 Task: Find a flat in Cloverly, United States for 2 adults from June 9 to June 17, with a price range of ₹7000 to ₹12000, 1 bedroom, 2 beds, 1 bathroom, Wifi, and self check-in.
Action: Mouse moved to (433, 109)
Screenshot: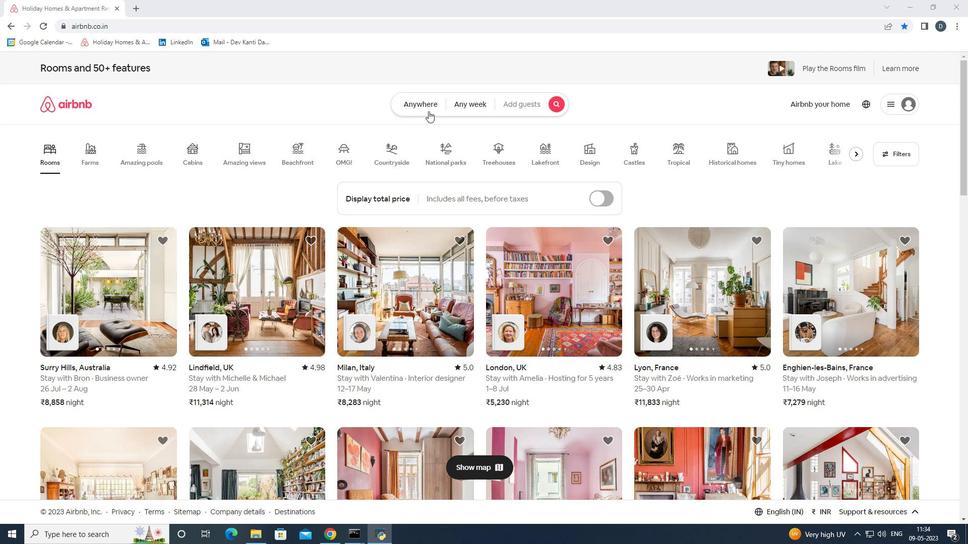 
Action: Mouse pressed left at (433, 109)
Screenshot: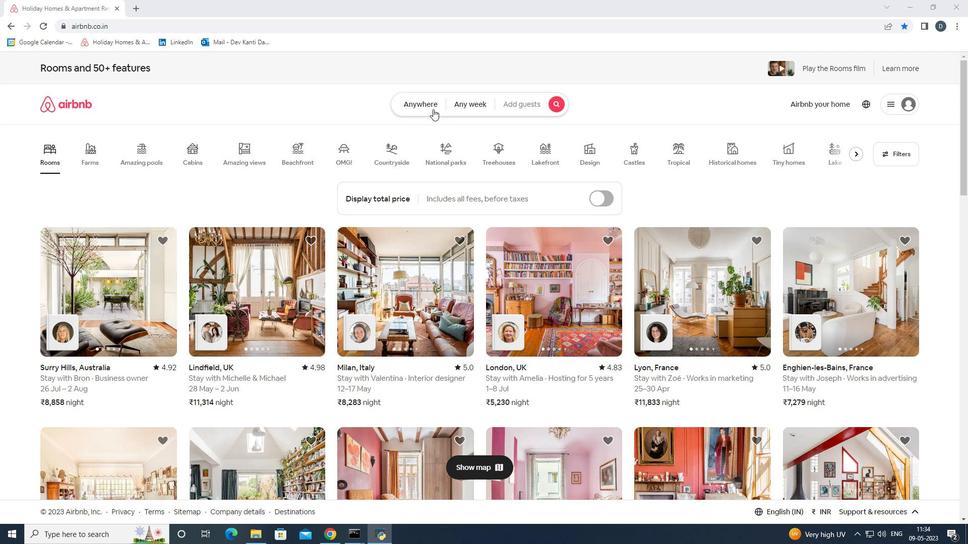 
Action: Mouse moved to (353, 147)
Screenshot: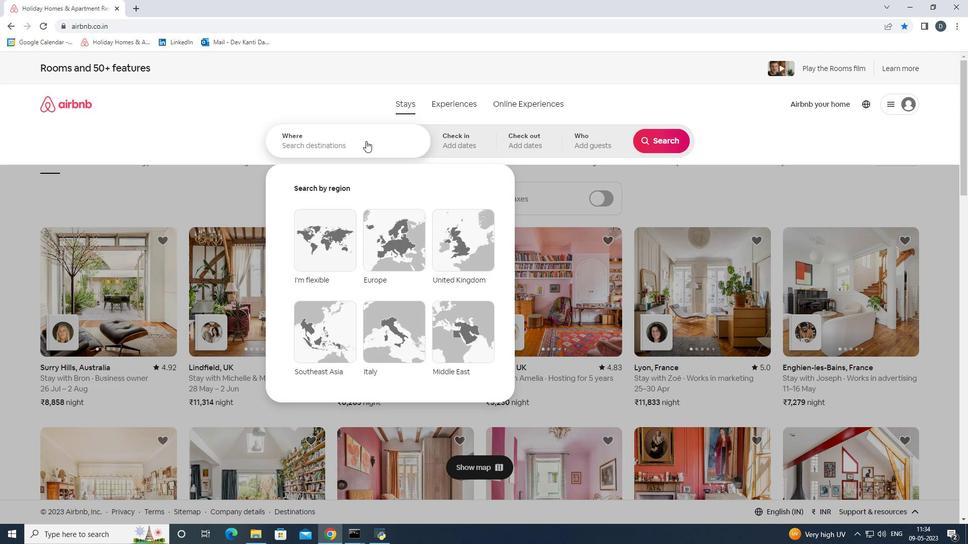 
Action: Mouse pressed left at (353, 147)
Screenshot: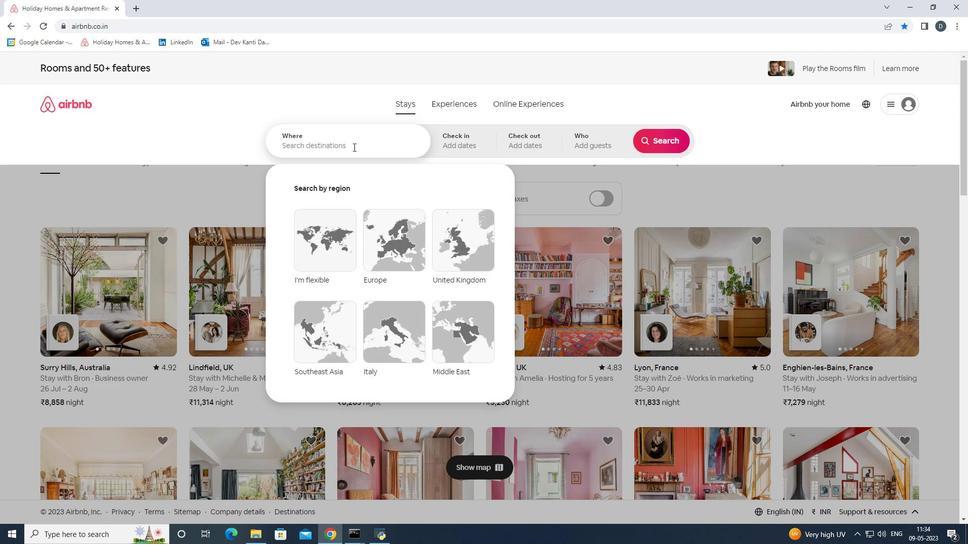 
Action: Key pressed <Key.shift>Cloverly,<Key.space><Key.shift><Key.shift><Key.shift>United<Key.space><Key.shift>States<Key.enter>
Screenshot: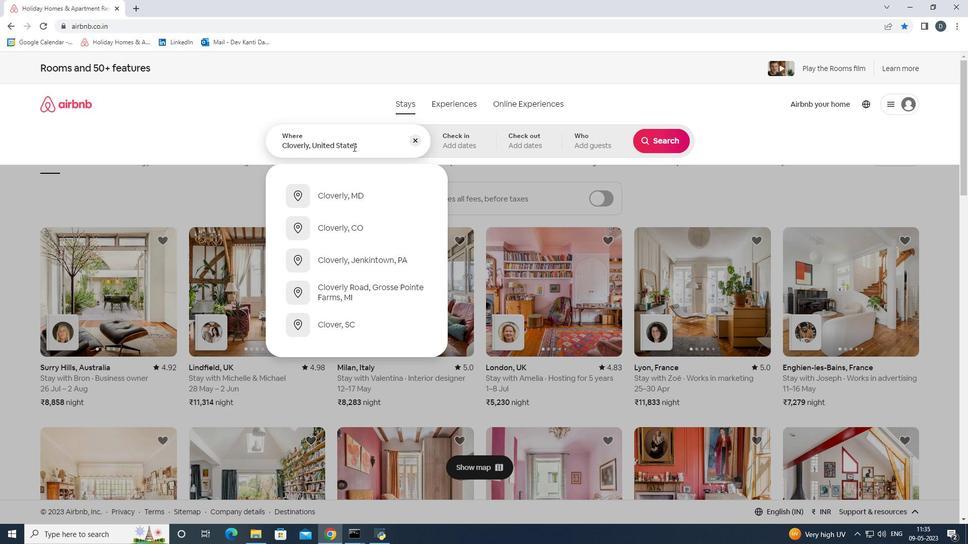 
Action: Mouse moved to (633, 292)
Screenshot: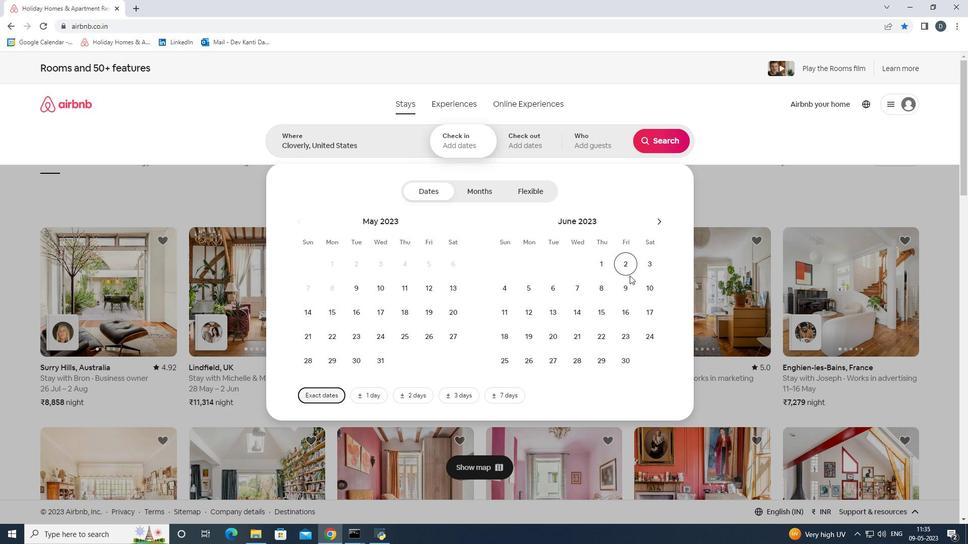 
Action: Mouse pressed left at (633, 292)
Screenshot: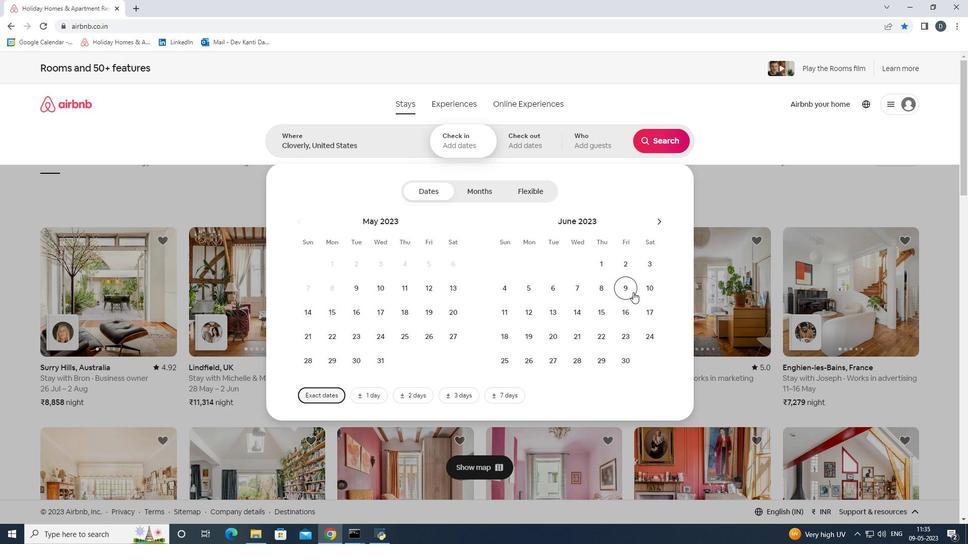 
Action: Mouse moved to (645, 313)
Screenshot: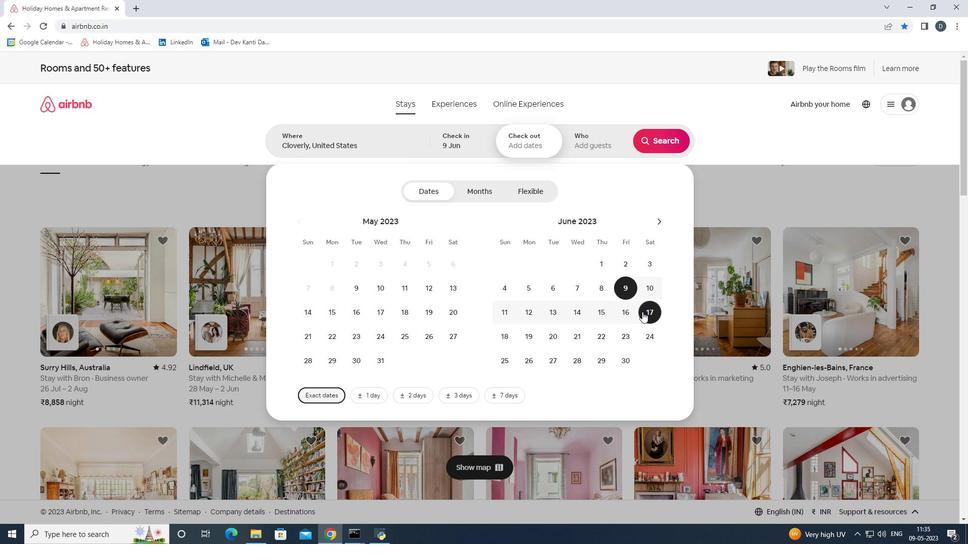 
Action: Mouse pressed left at (645, 313)
Screenshot: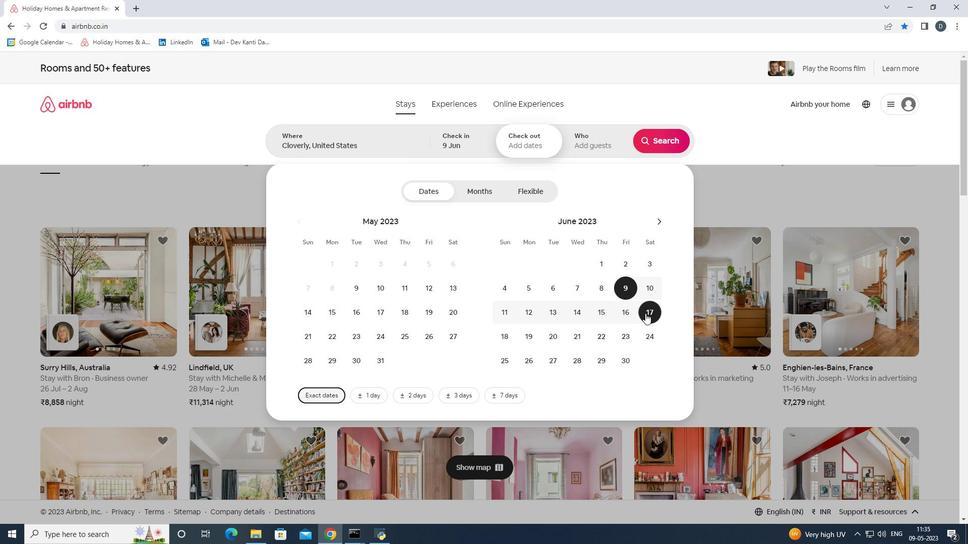 
Action: Mouse moved to (590, 148)
Screenshot: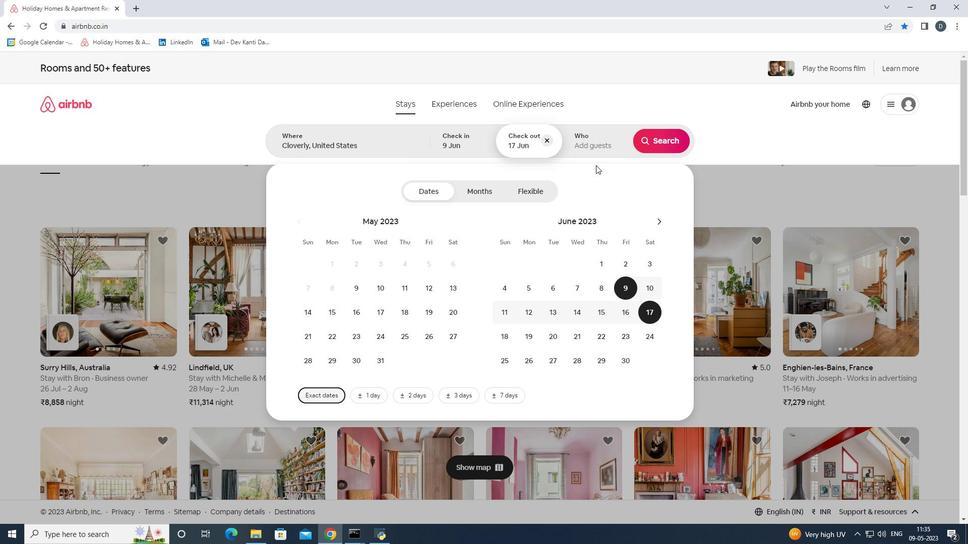 
Action: Mouse pressed left at (590, 148)
Screenshot: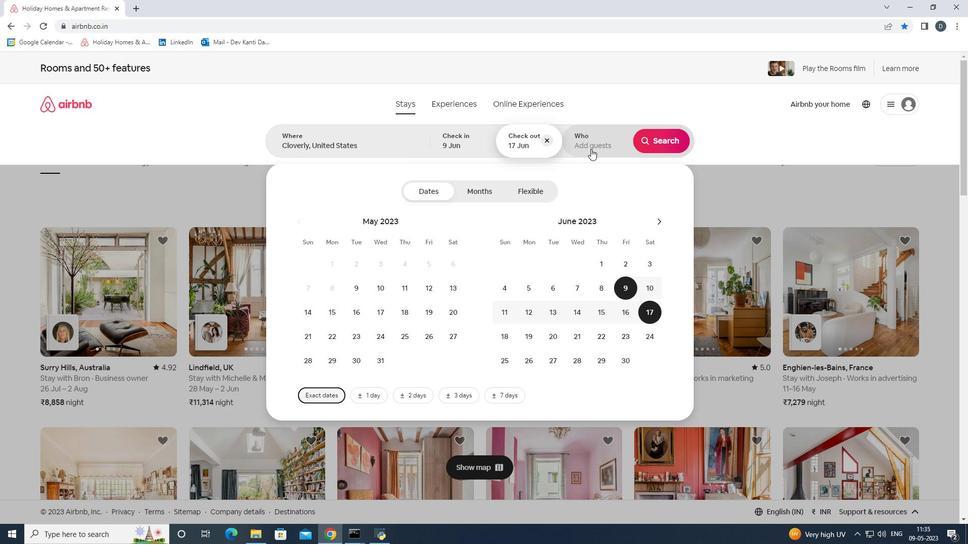 
Action: Mouse moved to (658, 195)
Screenshot: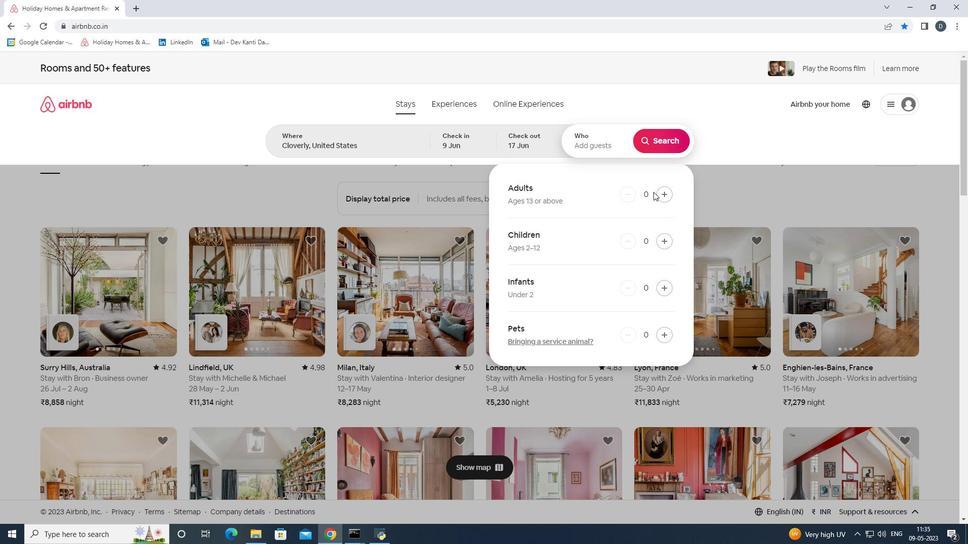 
Action: Mouse pressed left at (658, 195)
Screenshot: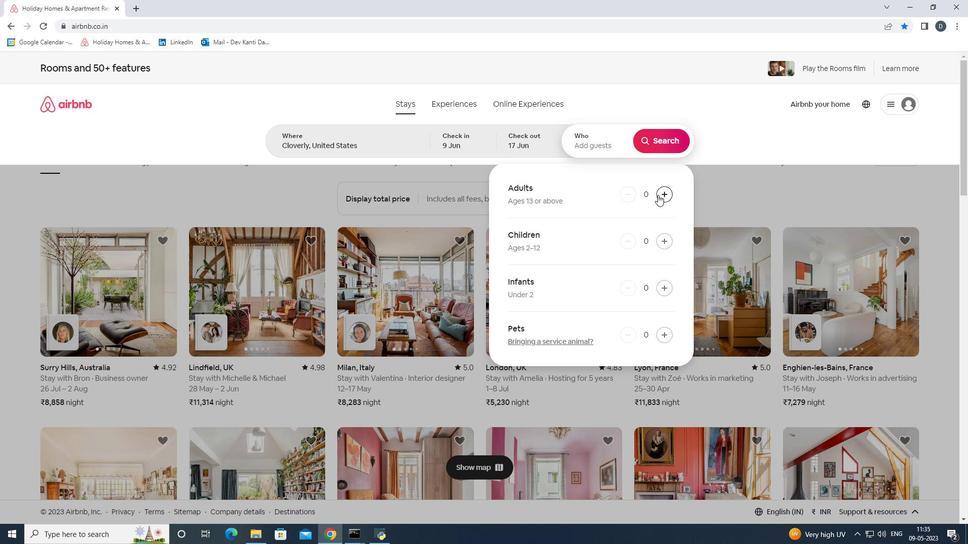 
Action: Mouse pressed left at (658, 195)
Screenshot: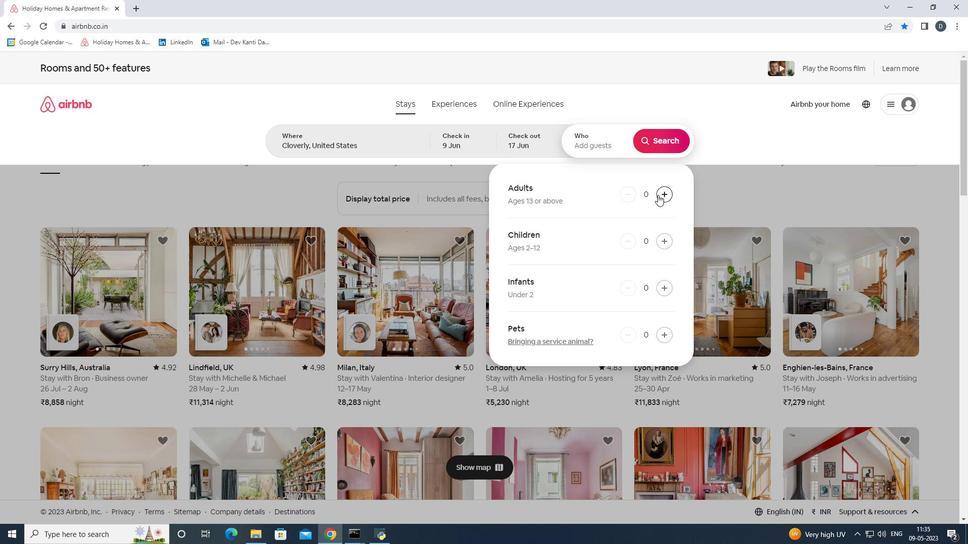 
Action: Mouse moved to (660, 147)
Screenshot: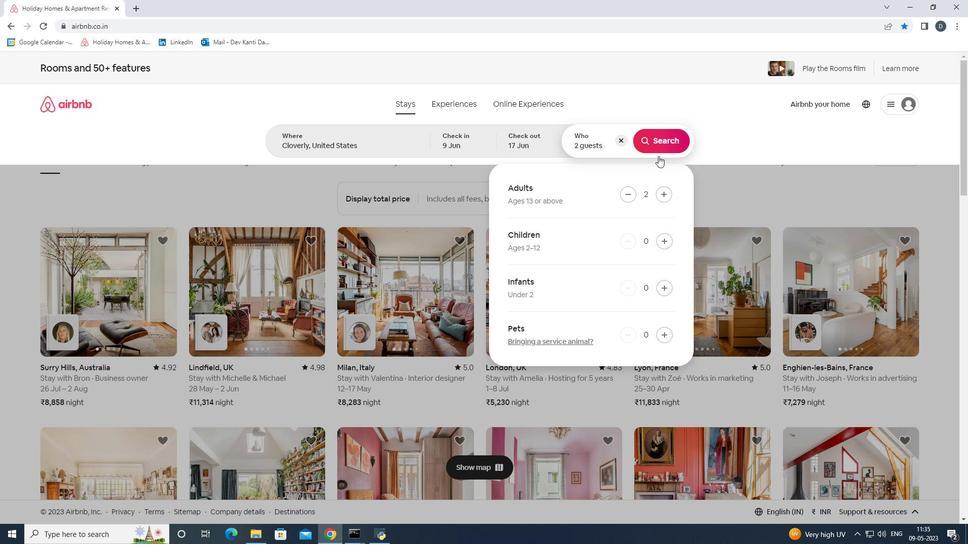 
Action: Mouse pressed left at (660, 147)
Screenshot: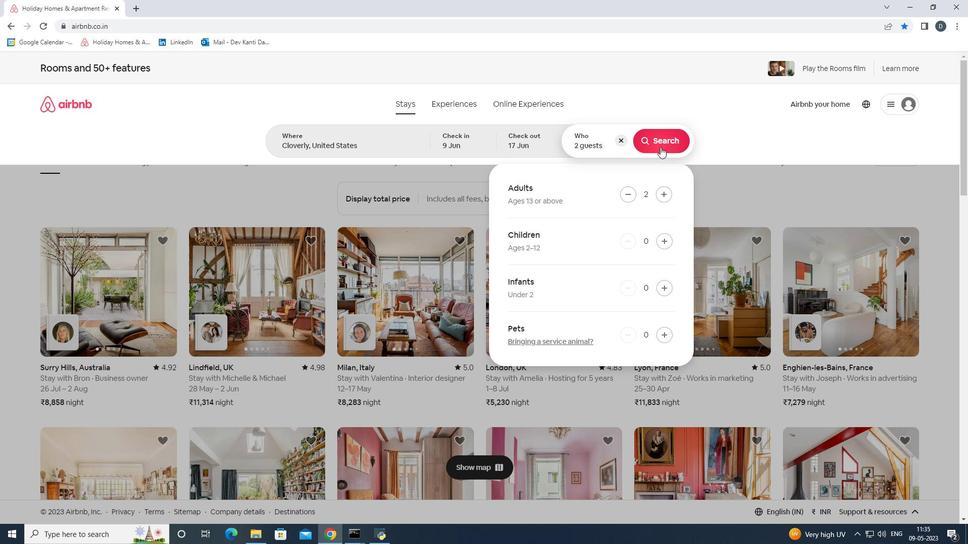 
Action: Mouse moved to (924, 113)
Screenshot: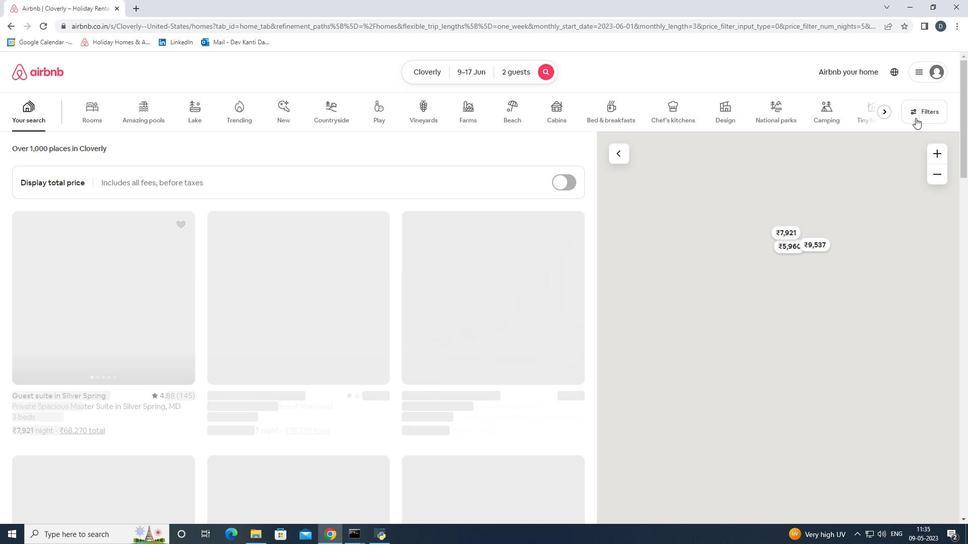 
Action: Mouse pressed left at (924, 113)
Screenshot: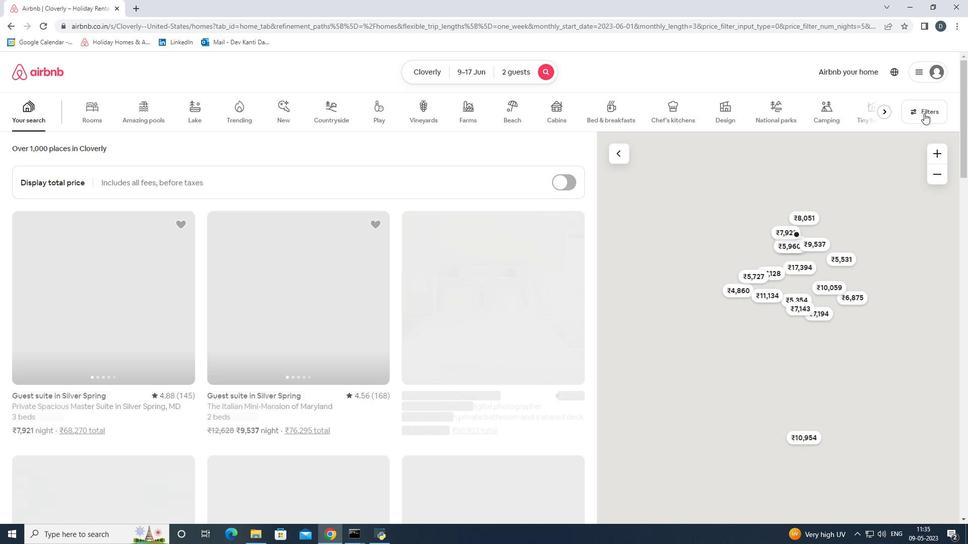 
Action: Mouse moved to (435, 356)
Screenshot: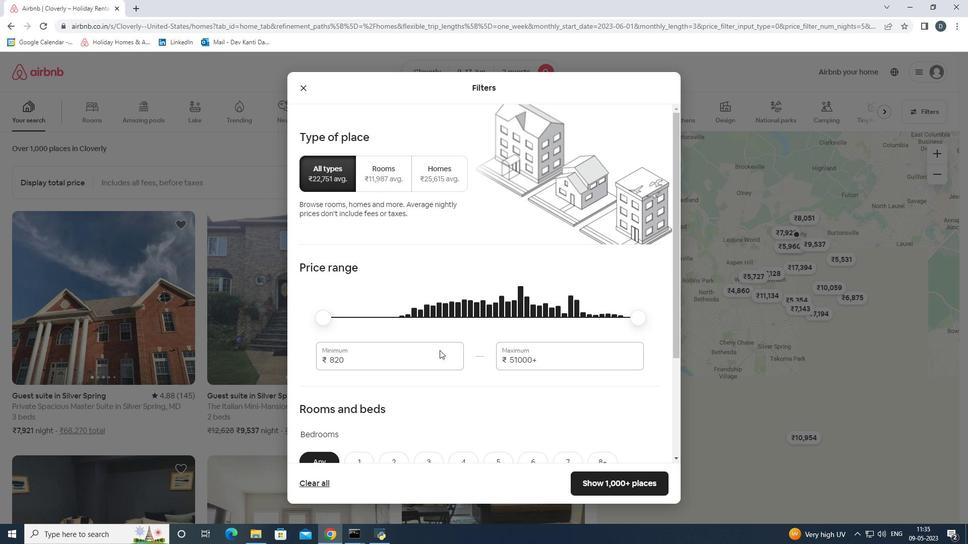 
Action: Mouse pressed left at (435, 356)
Screenshot: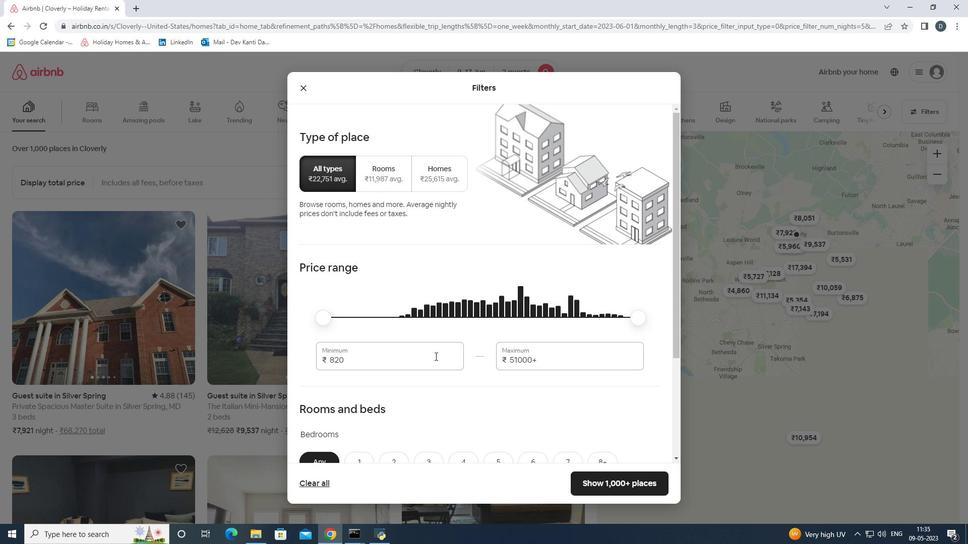 
Action: Mouse pressed left at (435, 356)
Screenshot: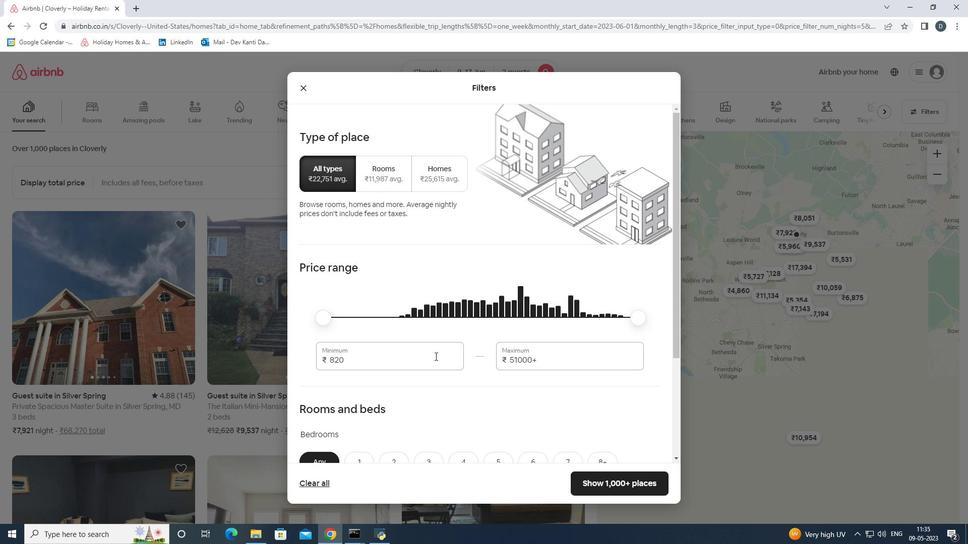 
Action: Key pressed 7000<Key.tab>12000
Screenshot: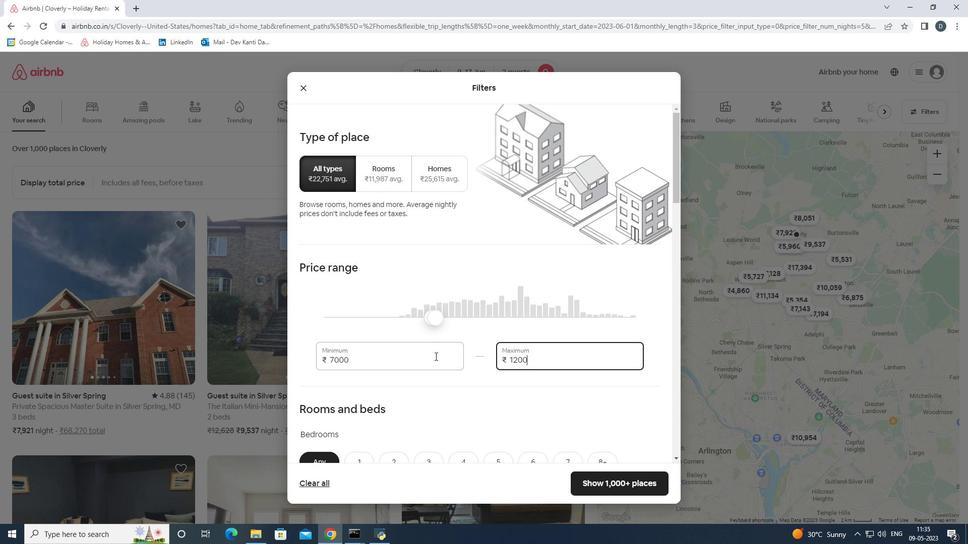 
Action: Mouse scrolled (435, 356) with delta (0, 0)
Screenshot: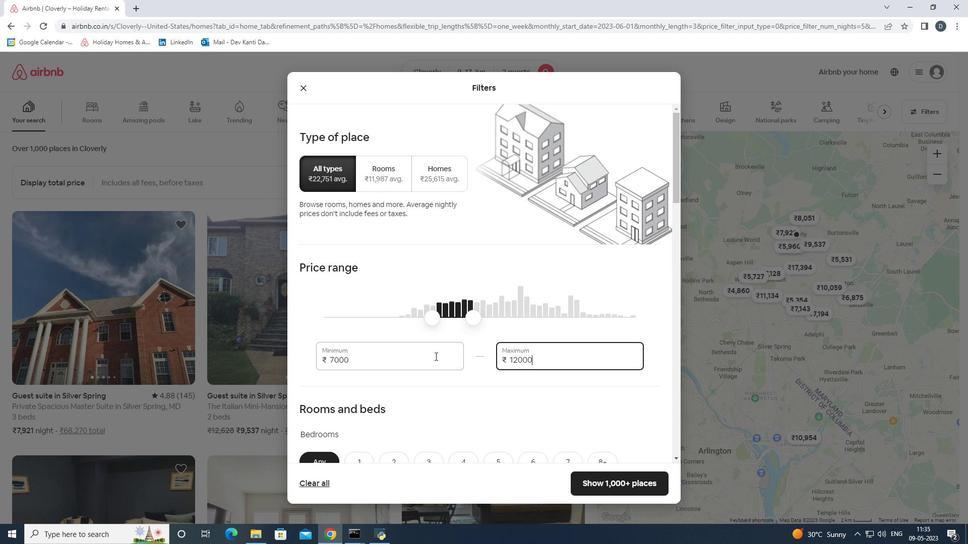 
Action: Mouse scrolled (435, 356) with delta (0, 0)
Screenshot: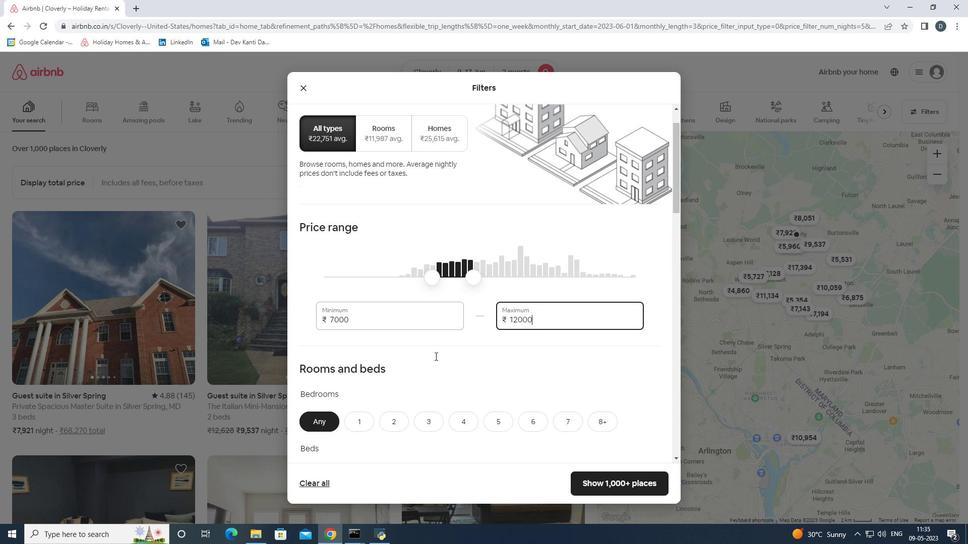 
Action: Mouse scrolled (435, 356) with delta (0, 0)
Screenshot: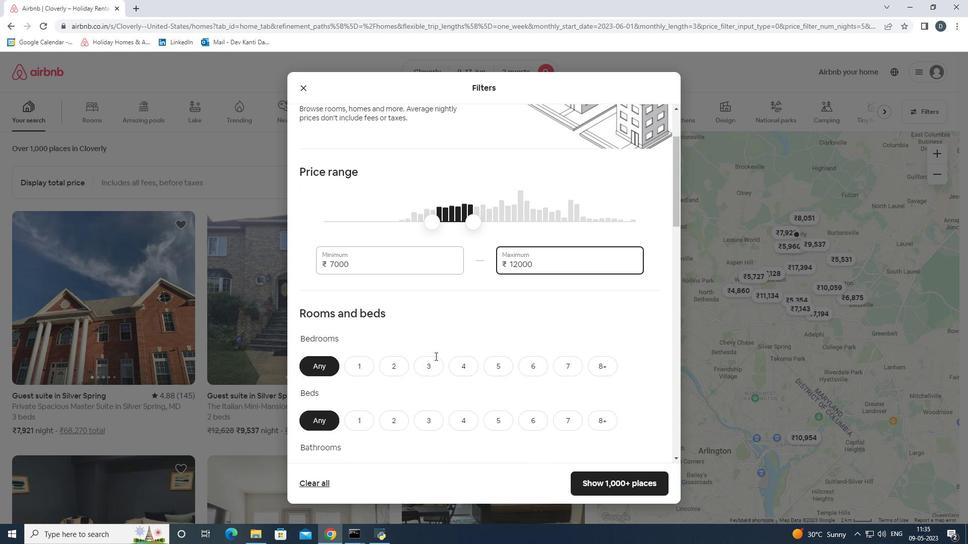 
Action: Mouse moved to (357, 303)
Screenshot: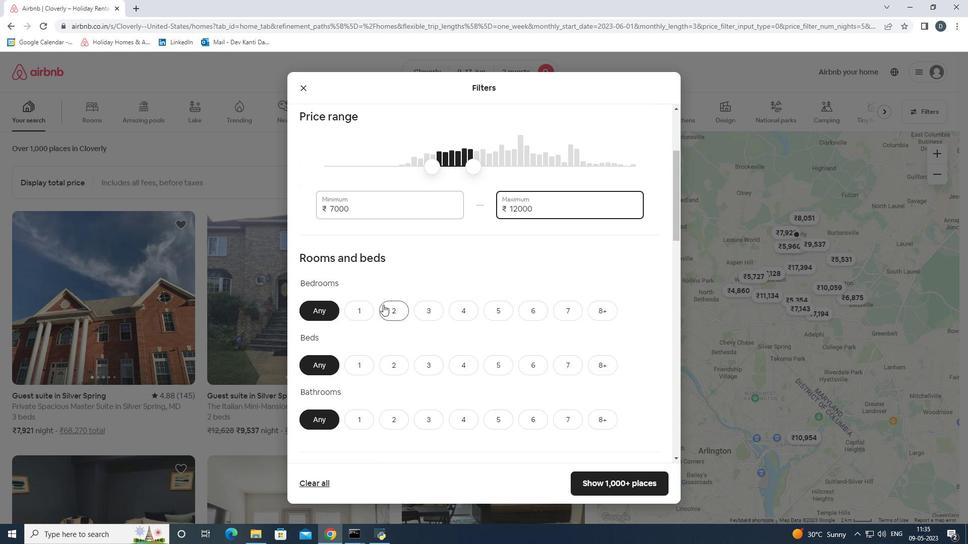 
Action: Mouse pressed left at (357, 303)
Screenshot: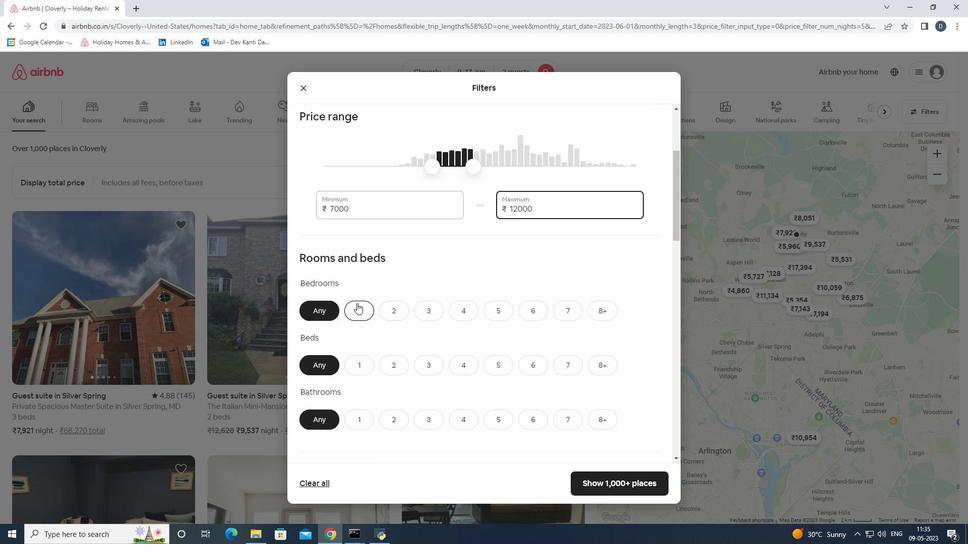 
Action: Mouse moved to (392, 364)
Screenshot: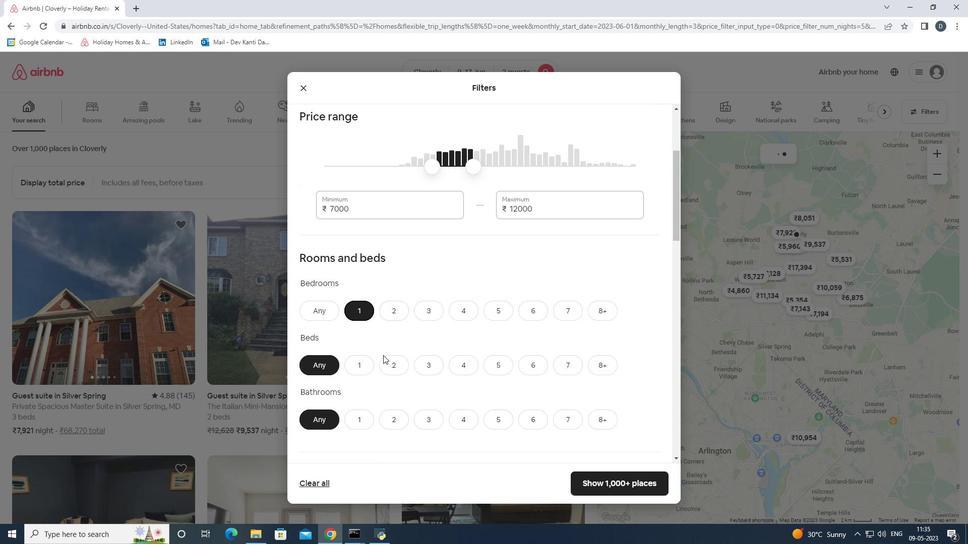 
Action: Mouse pressed left at (392, 364)
Screenshot: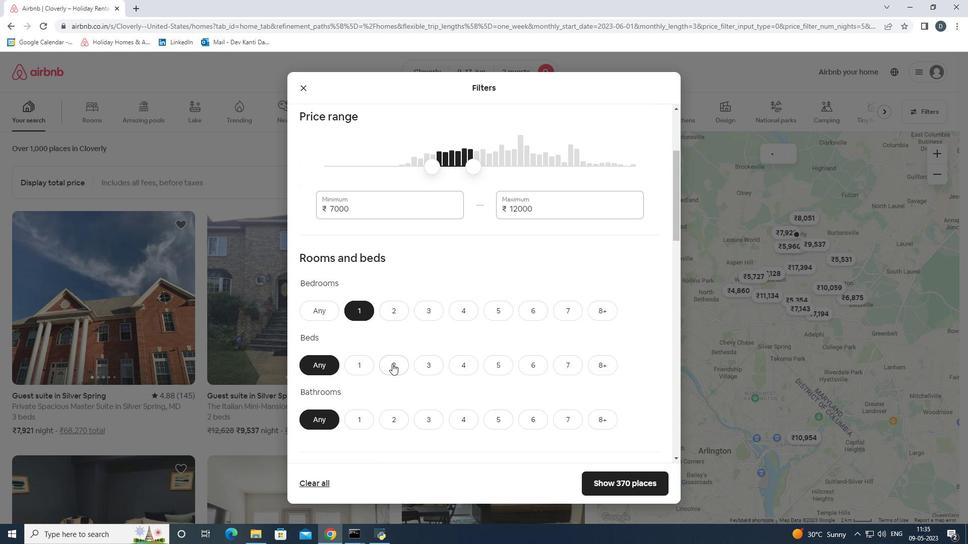 
Action: Mouse moved to (365, 418)
Screenshot: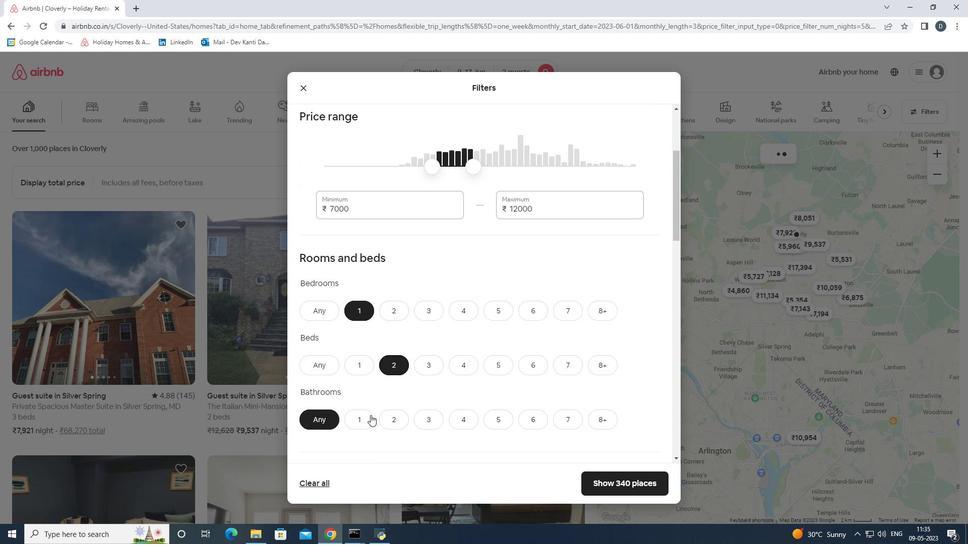 
Action: Mouse pressed left at (365, 418)
Screenshot: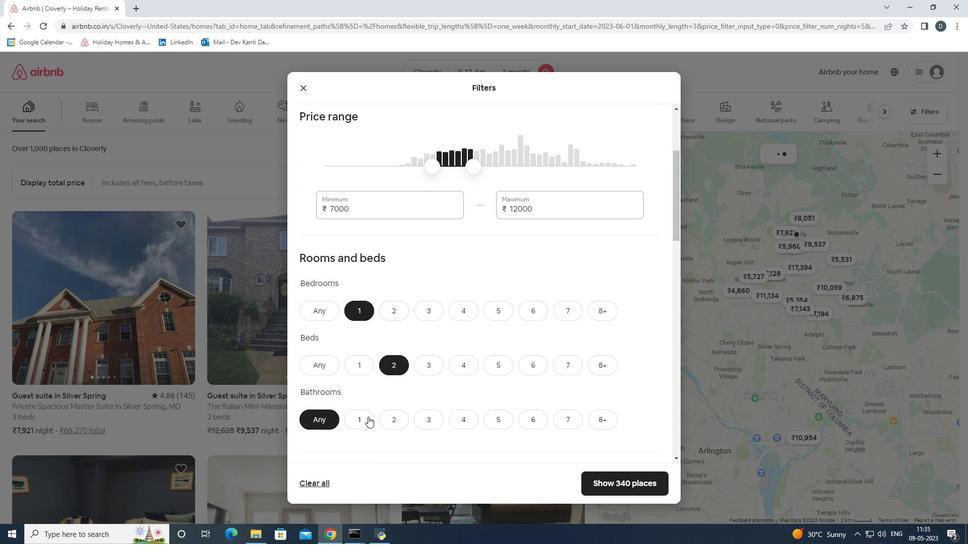 
Action: Mouse scrolled (365, 418) with delta (0, 0)
Screenshot: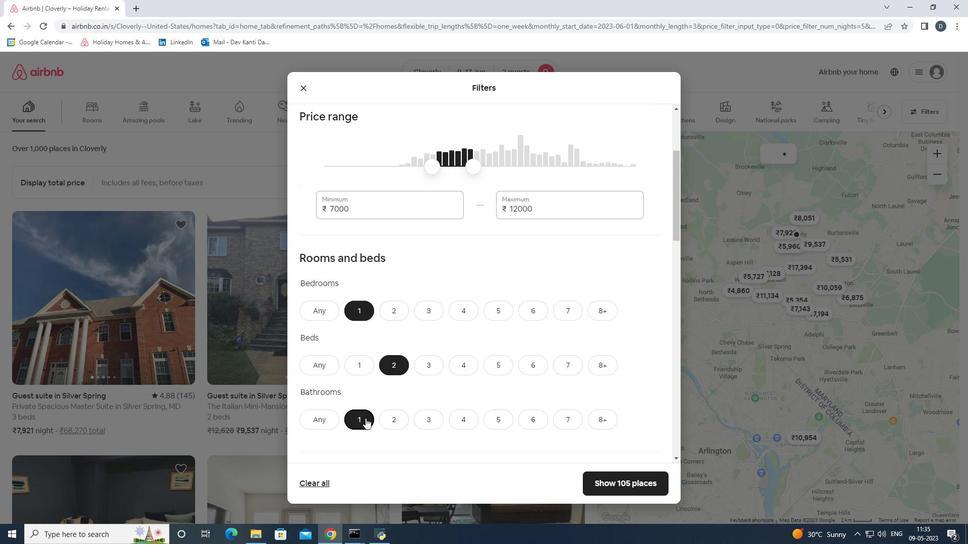 
Action: Mouse scrolled (365, 418) with delta (0, 0)
Screenshot: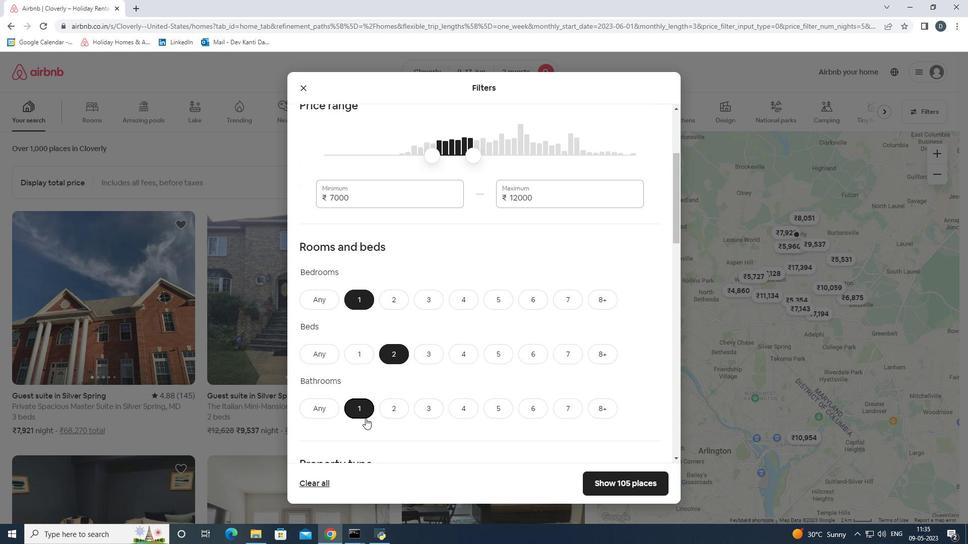 
Action: Mouse moved to (389, 408)
Screenshot: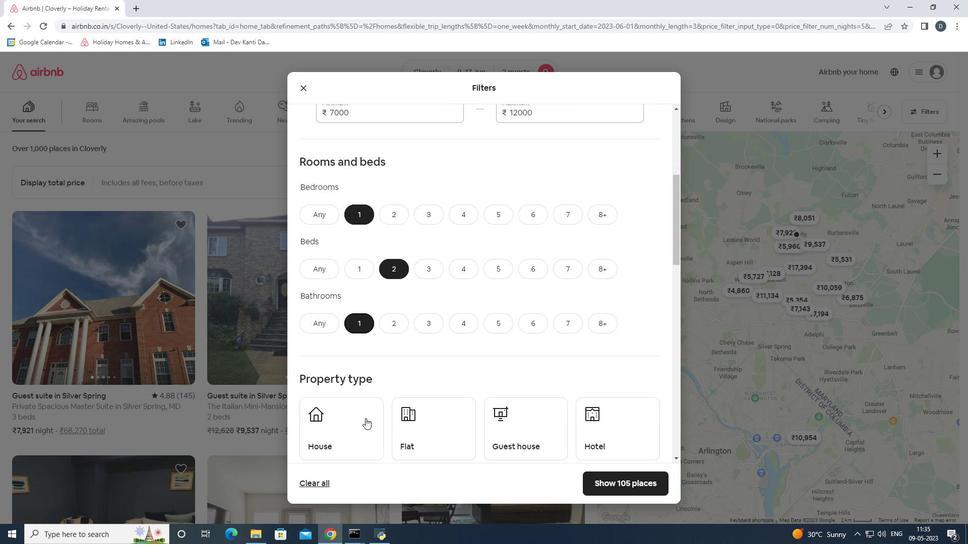 
Action: Mouse scrolled (389, 407) with delta (0, 0)
Screenshot: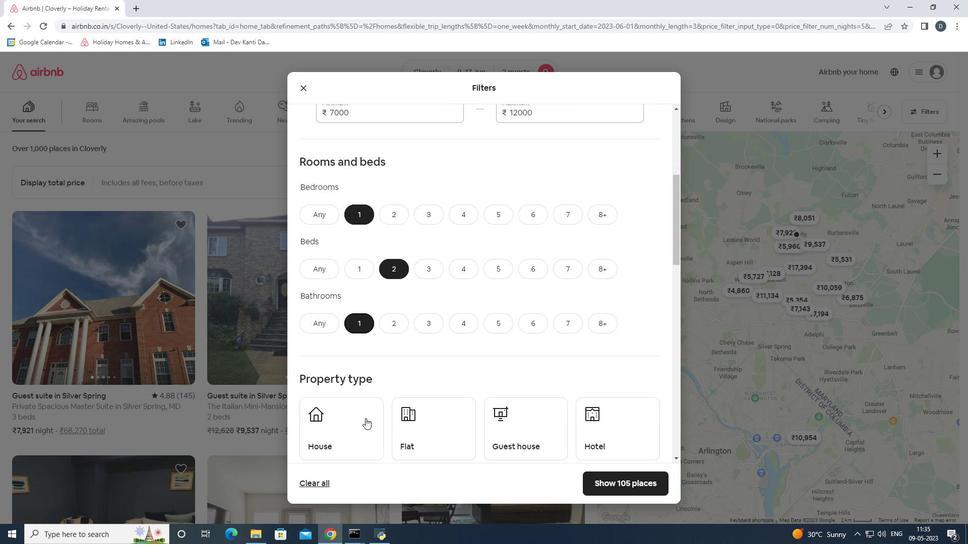 
Action: Mouse moved to (420, 387)
Screenshot: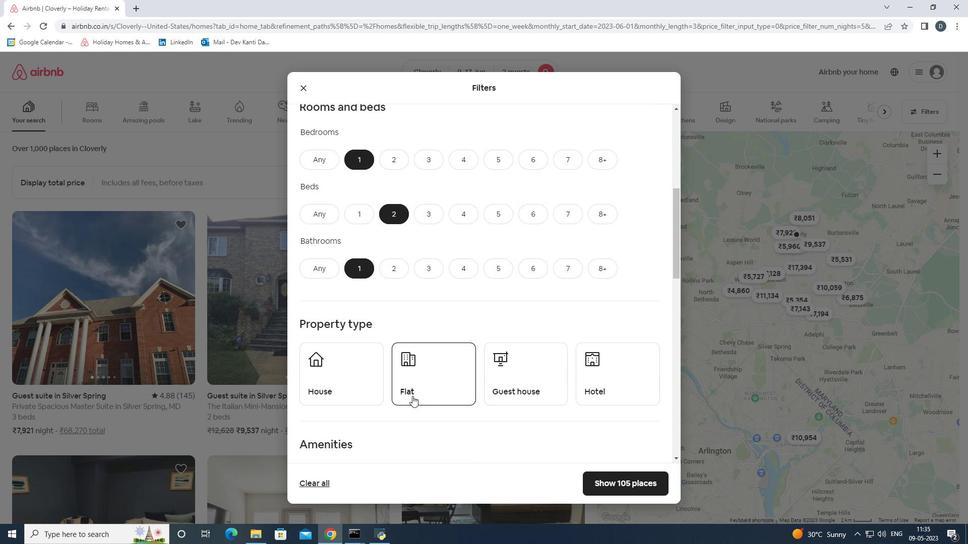 
Action: Mouse scrolled (420, 386) with delta (0, 0)
Screenshot: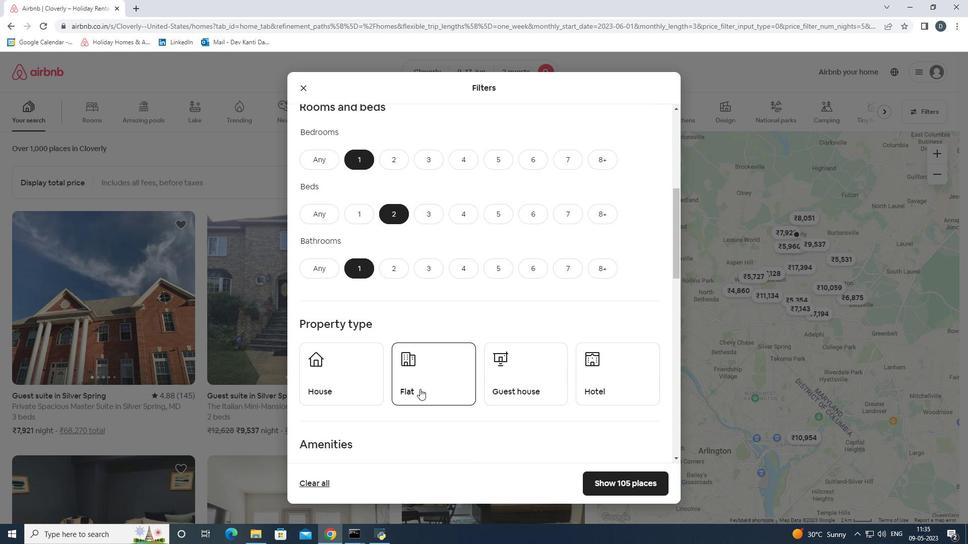 
Action: Mouse moved to (371, 334)
Screenshot: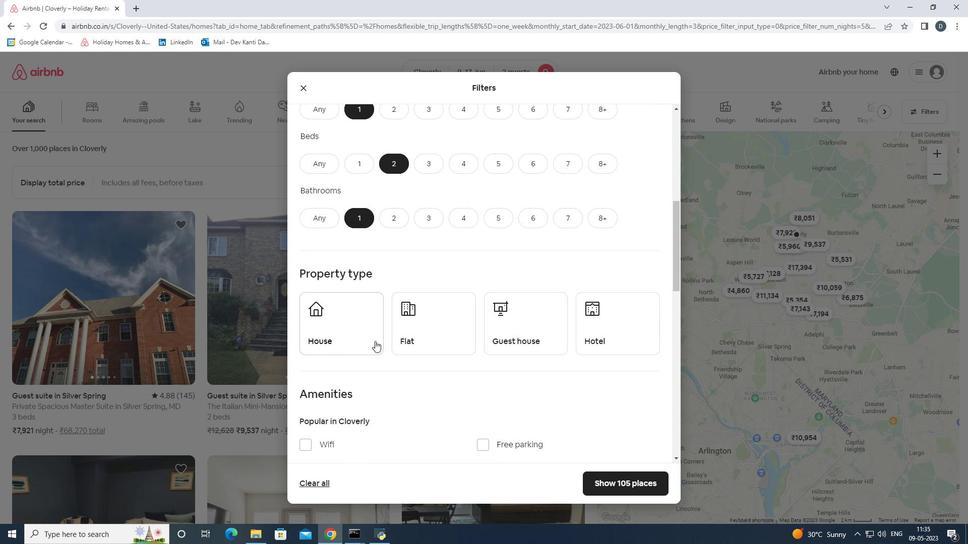 
Action: Mouse pressed left at (371, 334)
Screenshot: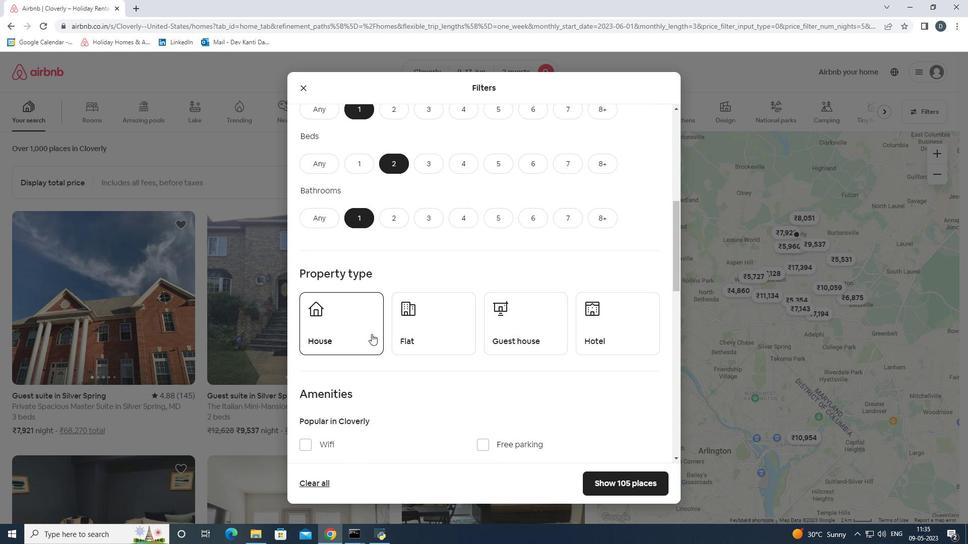 
Action: Mouse moved to (442, 331)
Screenshot: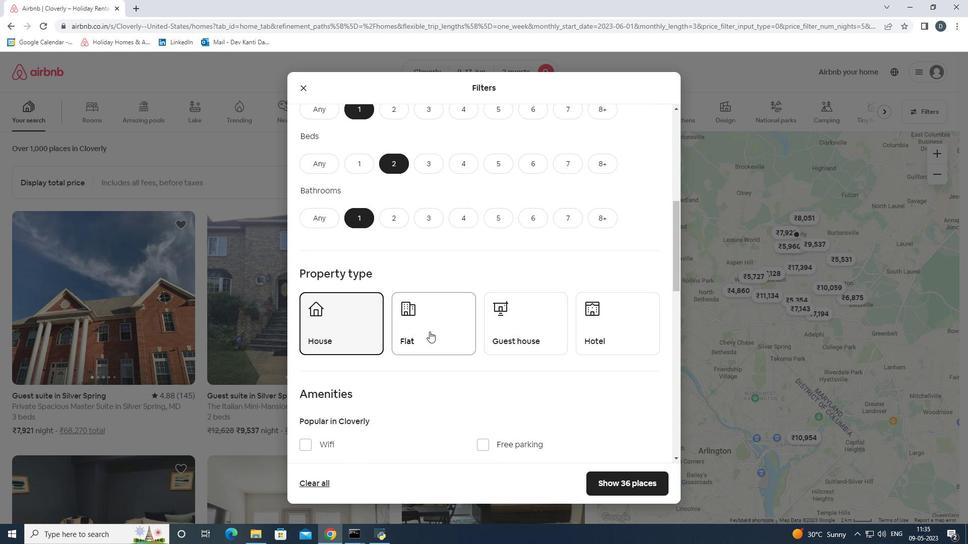 
Action: Mouse pressed left at (442, 331)
Screenshot: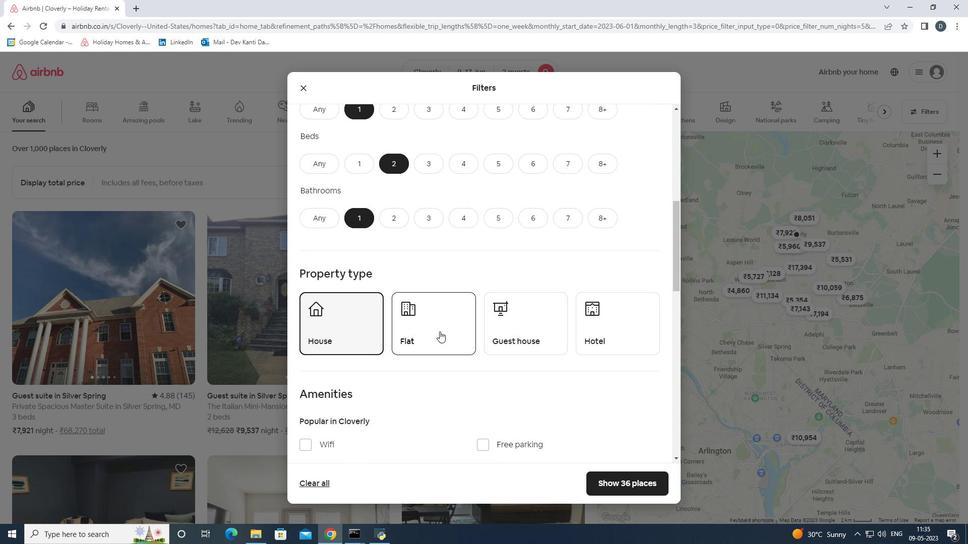 
Action: Mouse moved to (510, 329)
Screenshot: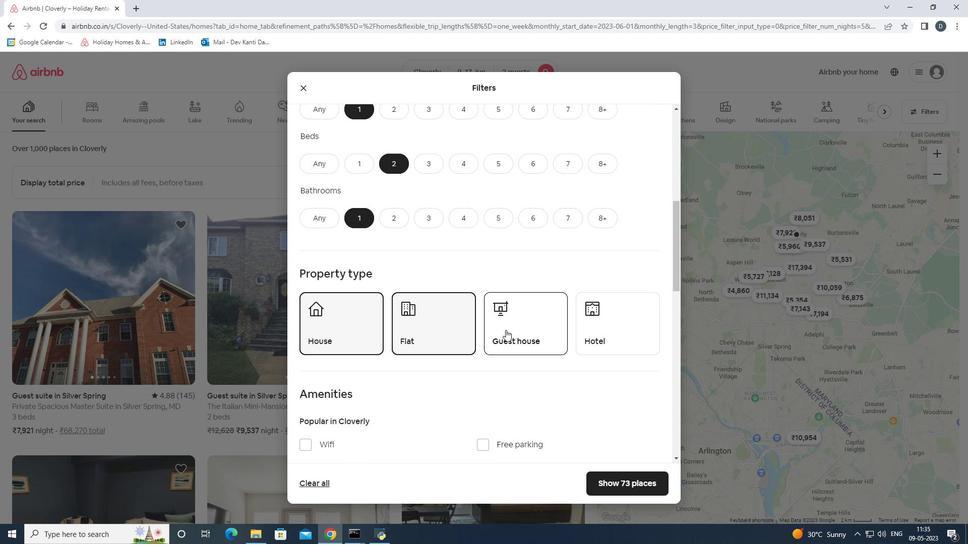
Action: Mouse pressed left at (510, 329)
Screenshot: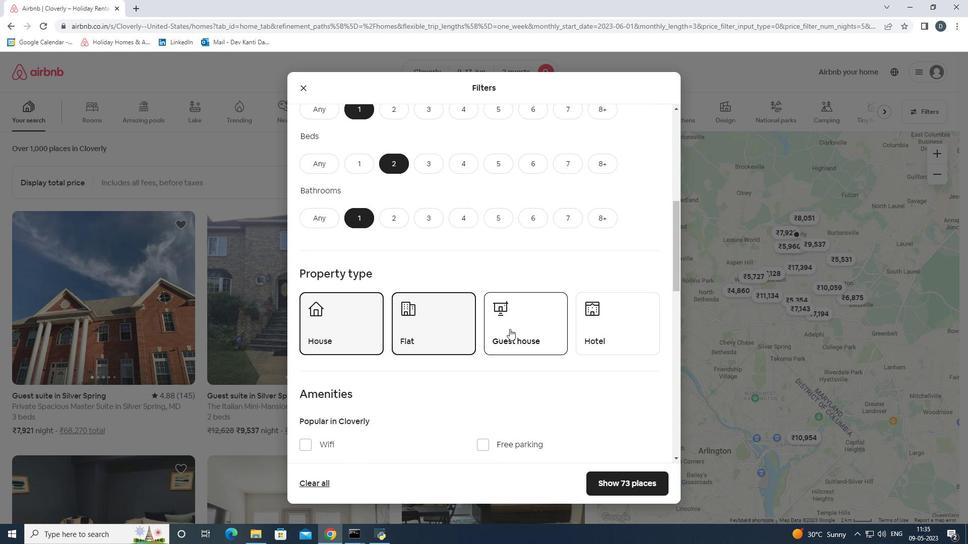 
Action: Mouse scrolled (510, 328) with delta (0, 0)
Screenshot: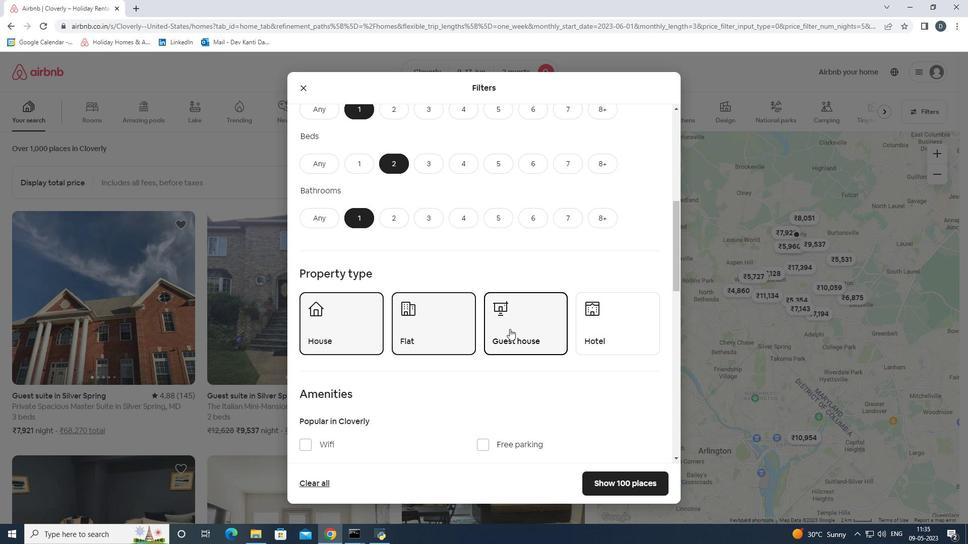 
Action: Mouse scrolled (510, 328) with delta (0, 0)
Screenshot: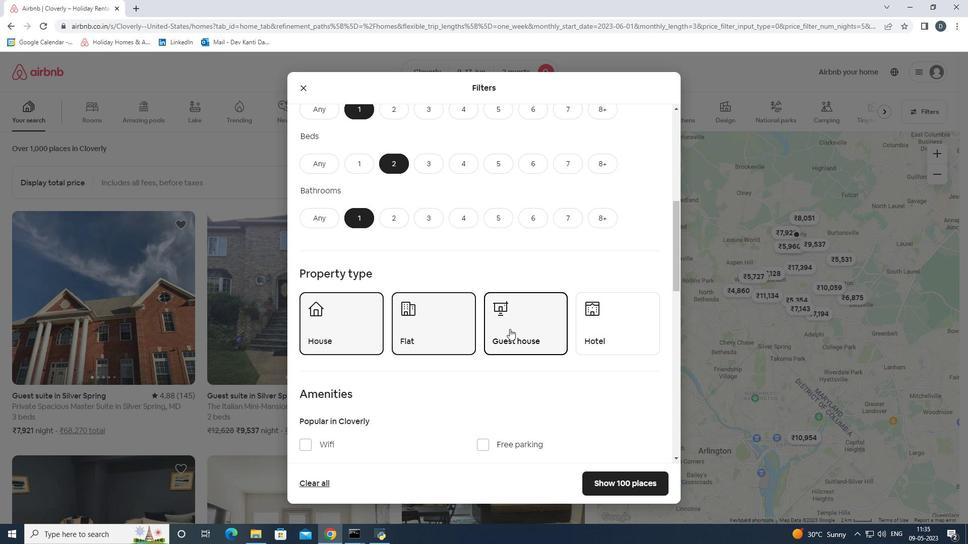 
Action: Mouse moved to (326, 343)
Screenshot: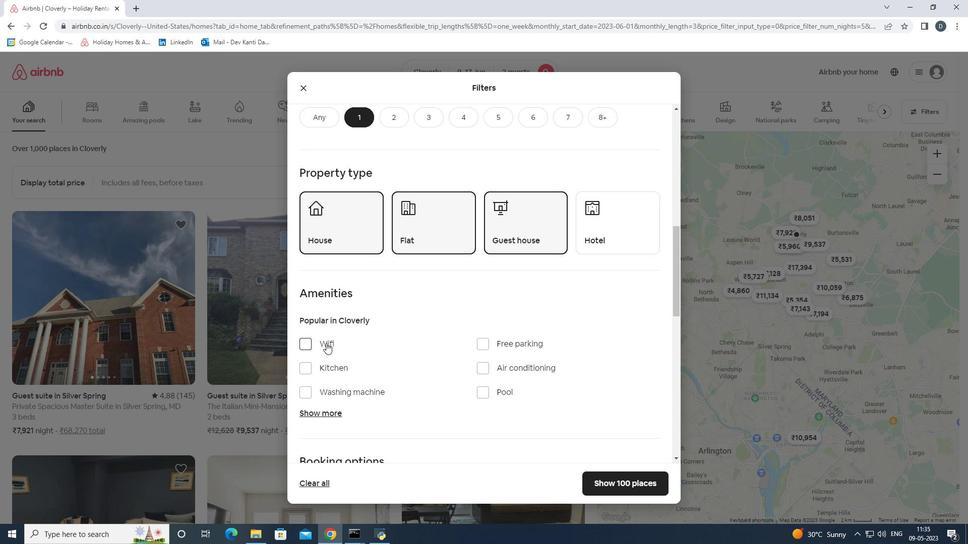 
Action: Mouse pressed left at (326, 343)
Screenshot: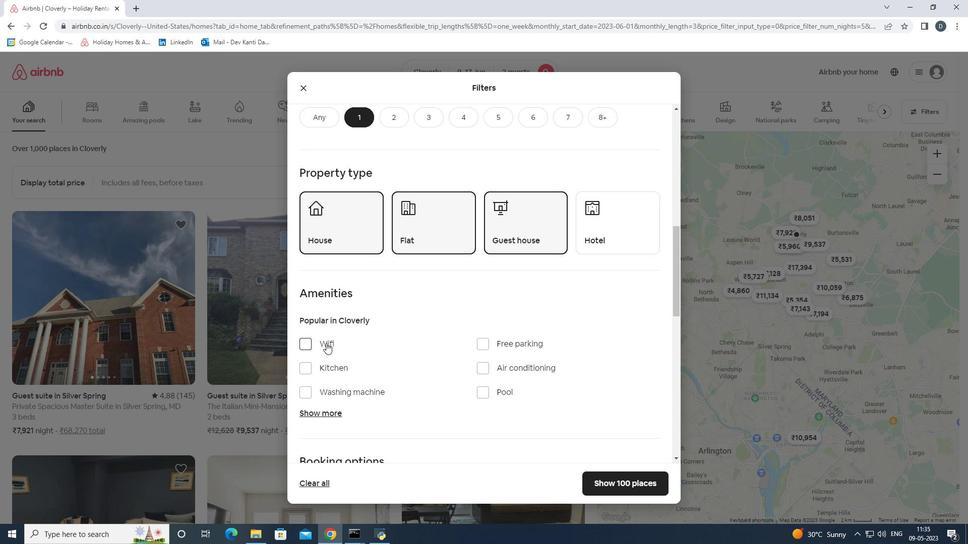 
Action: Mouse moved to (514, 346)
Screenshot: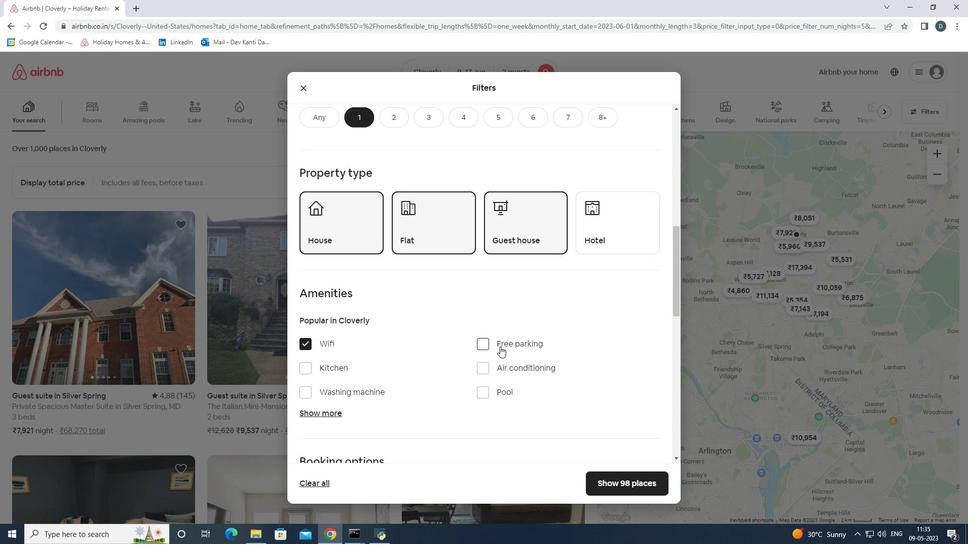 
Action: Mouse scrolled (514, 345) with delta (0, 0)
Screenshot: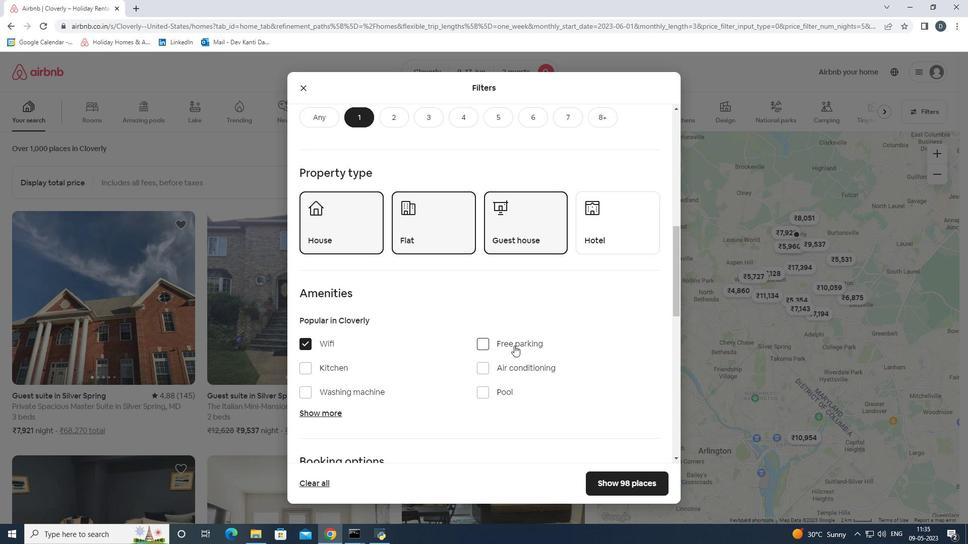 
Action: Mouse scrolled (514, 345) with delta (0, 0)
Screenshot: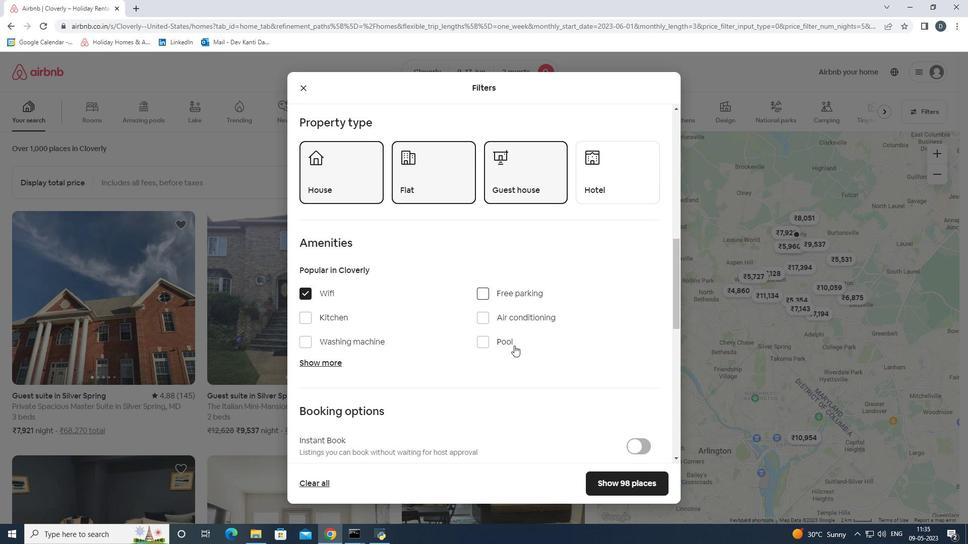 
Action: Mouse moved to (549, 338)
Screenshot: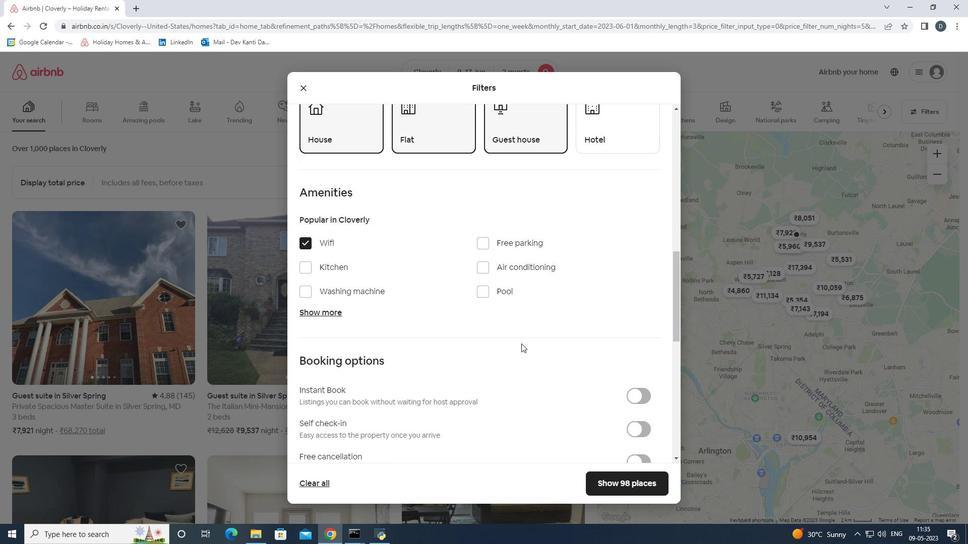 
Action: Mouse scrolled (549, 338) with delta (0, 0)
Screenshot: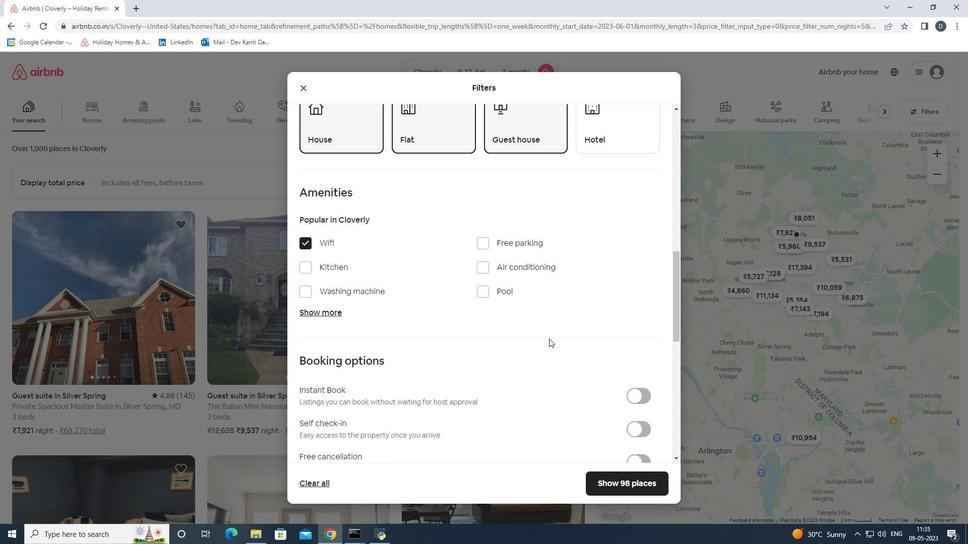 
Action: Mouse scrolled (549, 338) with delta (0, 0)
Screenshot: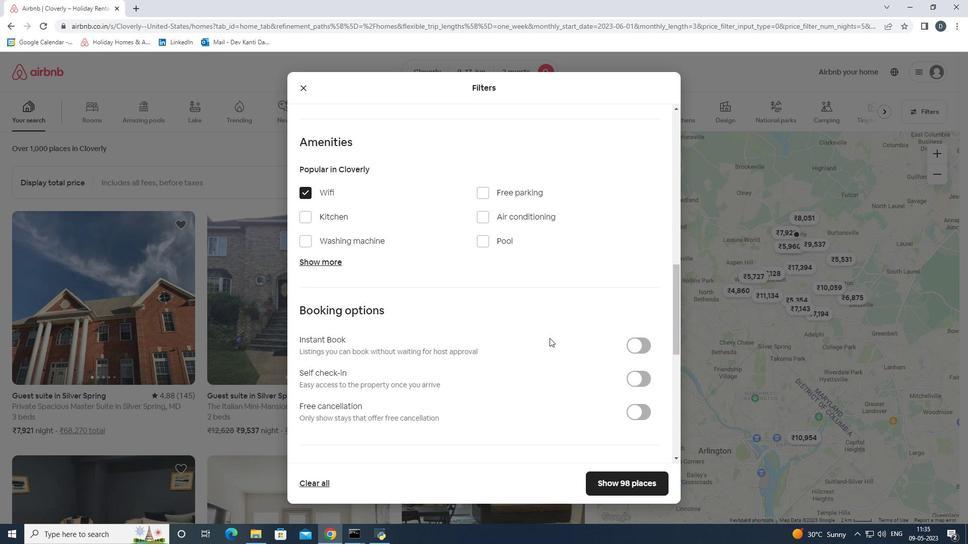 
Action: Mouse moved to (638, 328)
Screenshot: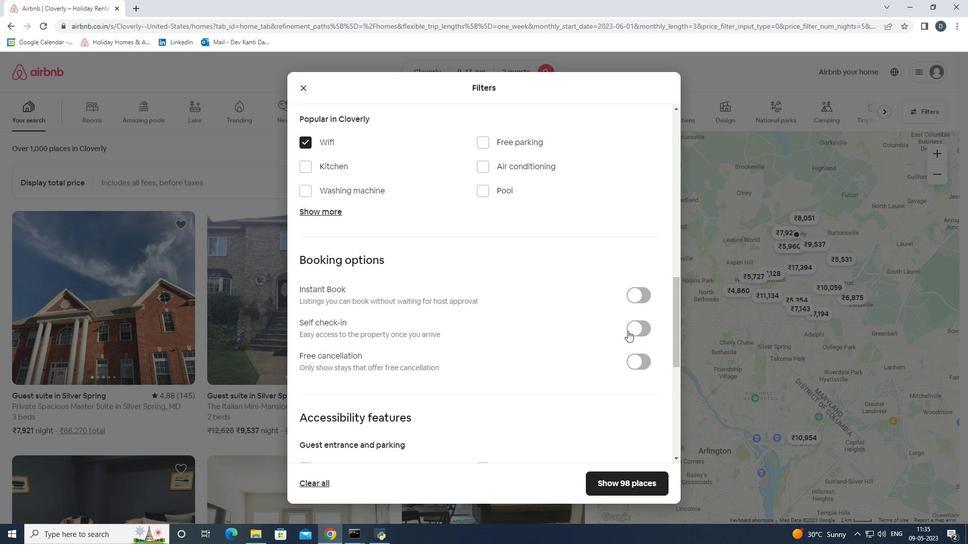 
Action: Mouse pressed left at (638, 328)
Screenshot: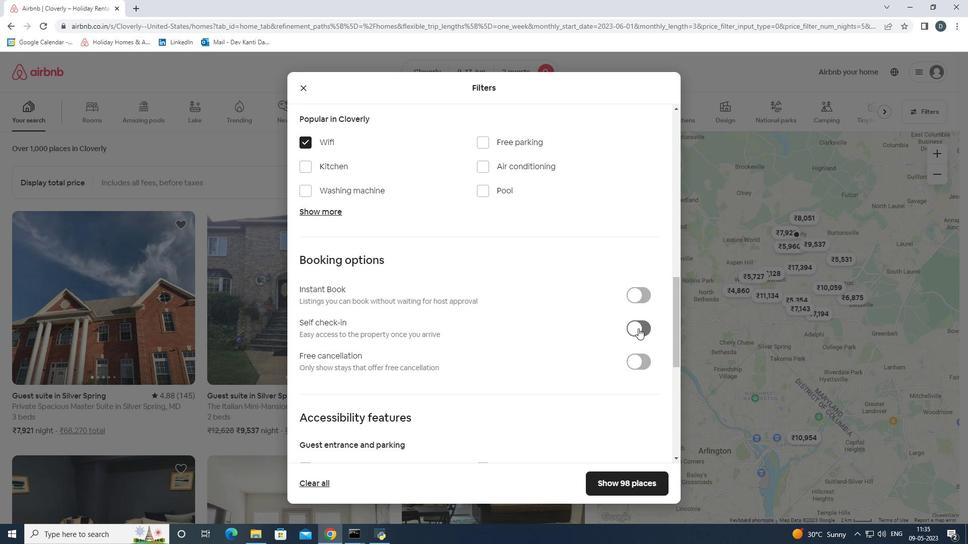 
Action: Mouse scrolled (638, 328) with delta (0, 0)
Screenshot: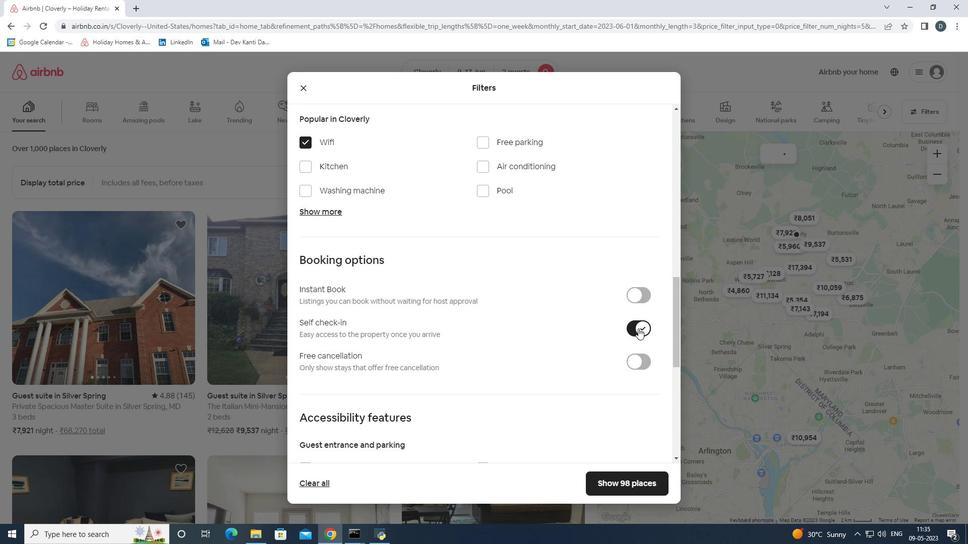 
Action: Mouse scrolled (638, 328) with delta (0, 0)
Screenshot: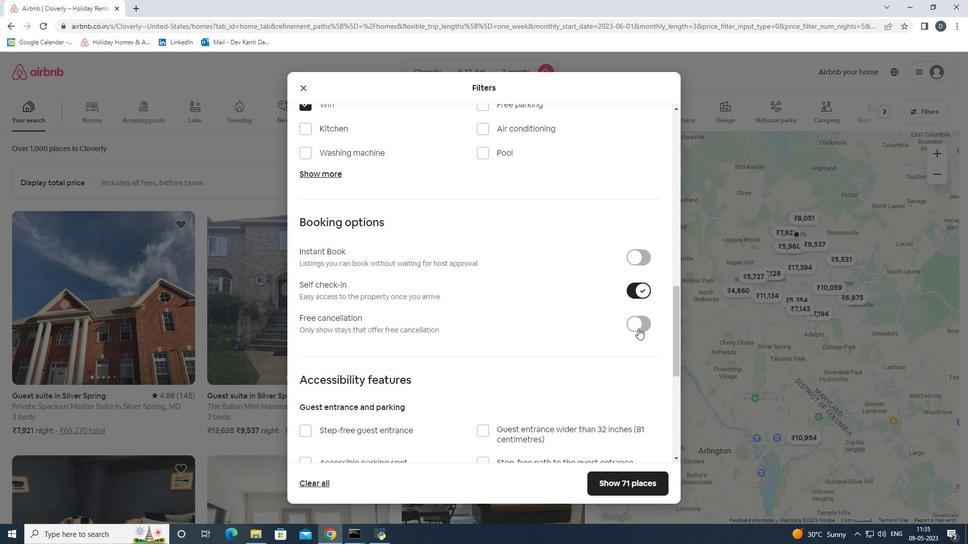 
Action: Mouse scrolled (638, 328) with delta (0, 0)
Screenshot: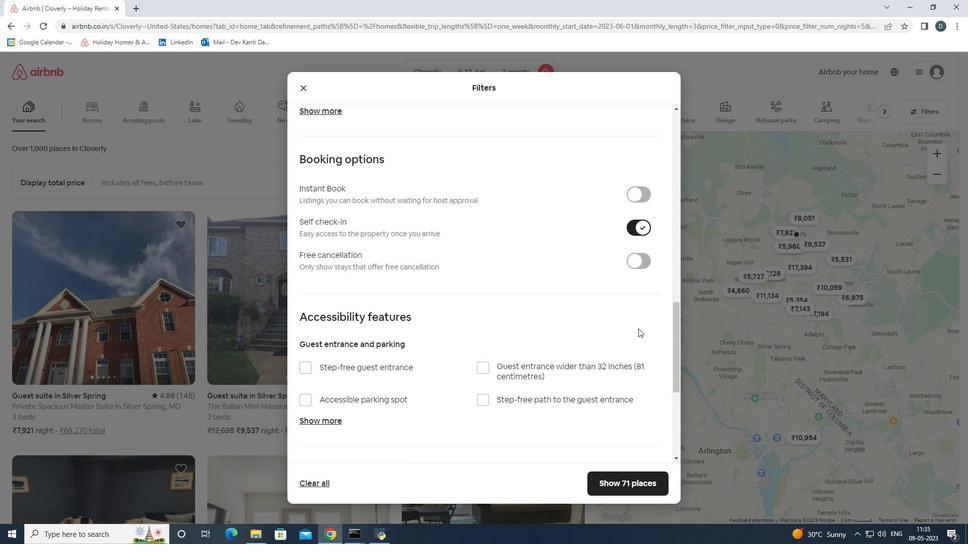 
Action: Mouse scrolled (638, 328) with delta (0, 0)
Screenshot: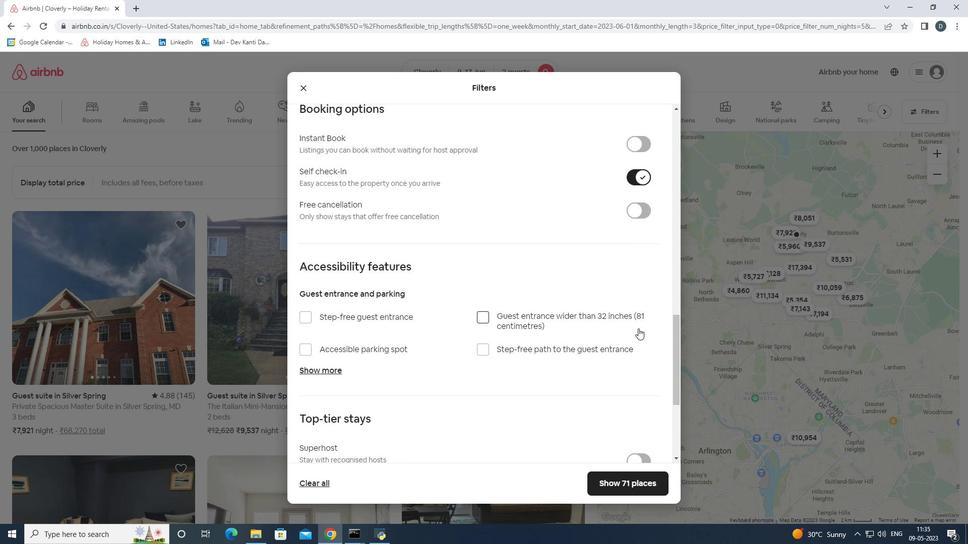
Action: Mouse scrolled (638, 328) with delta (0, 0)
Screenshot: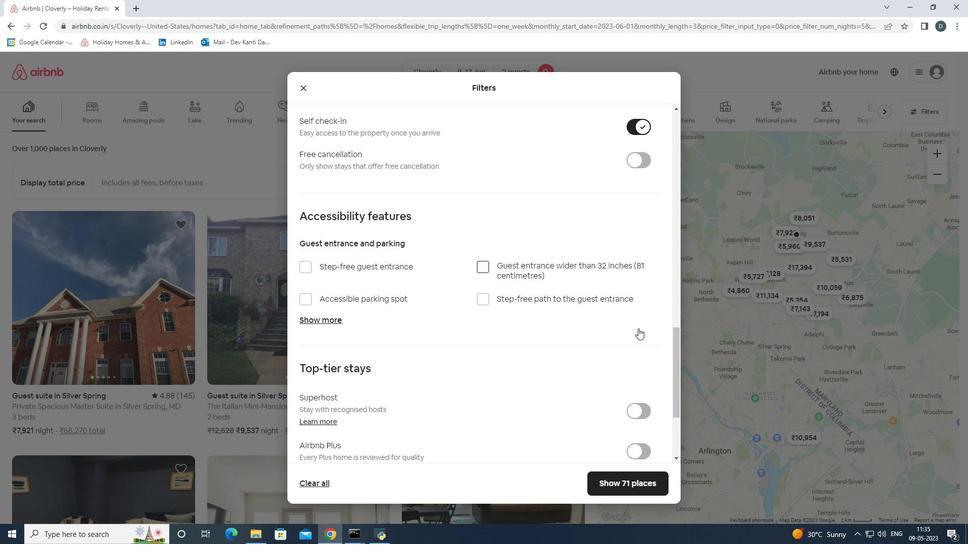 
Action: Mouse scrolled (638, 328) with delta (0, 0)
Screenshot: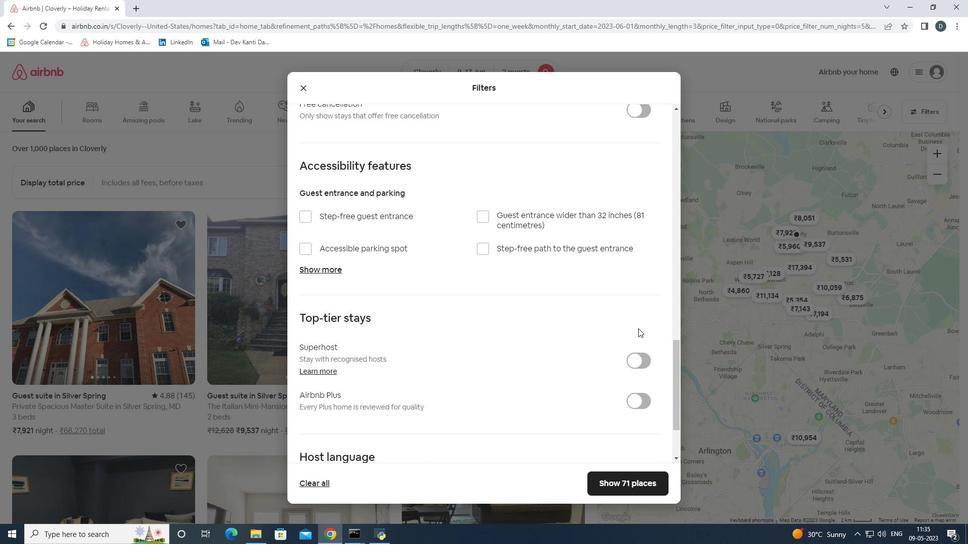 
Action: Mouse scrolled (638, 328) with delta (0, 0)
Screenshot: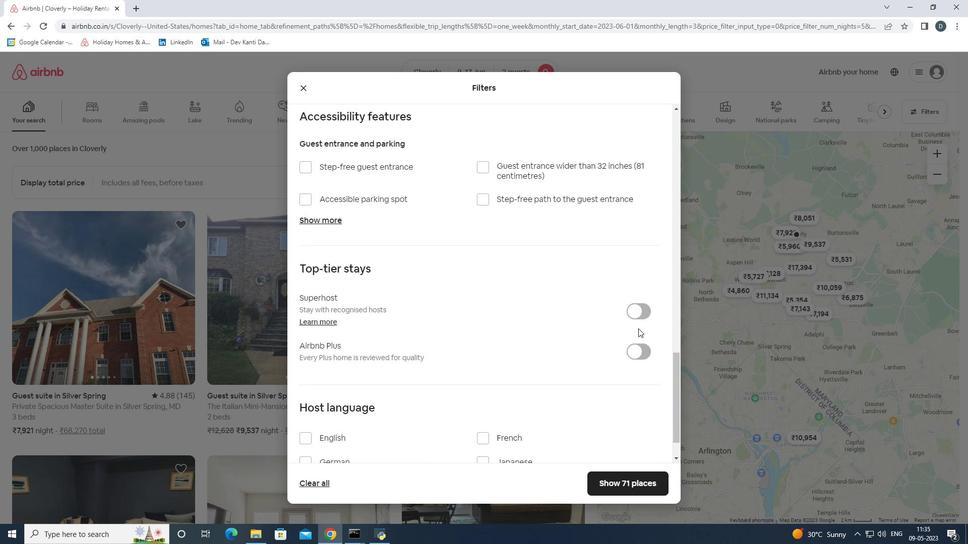 
Action: Mouse moved to (336, 396)
Screenshot: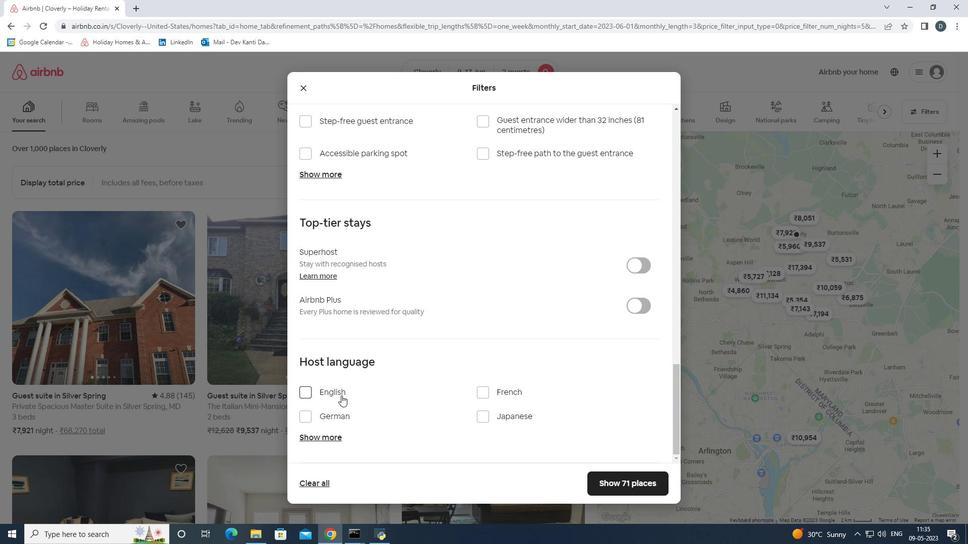 
Action: Mouse pressed left at (336, 396)
Screenshot: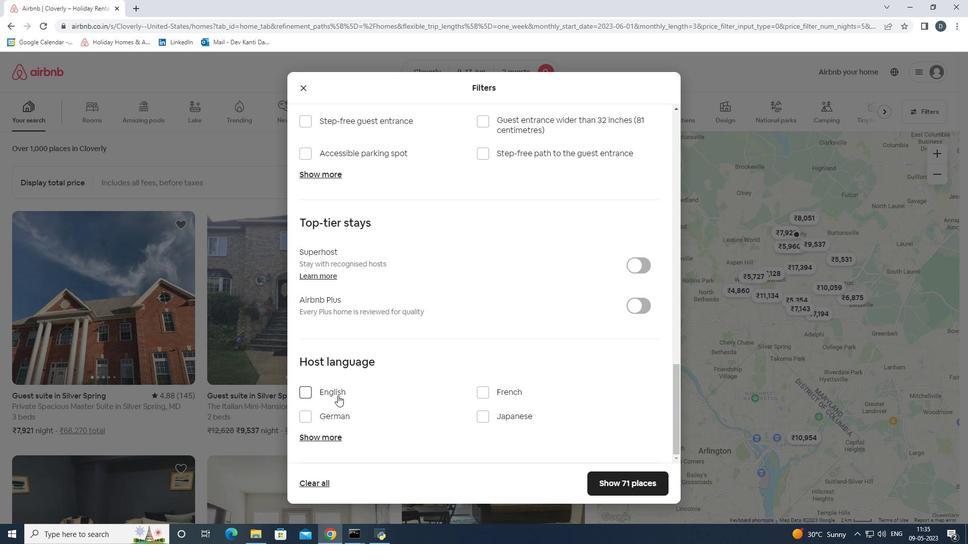 
Action: Mouse moved to (605, 477)
Screenshot: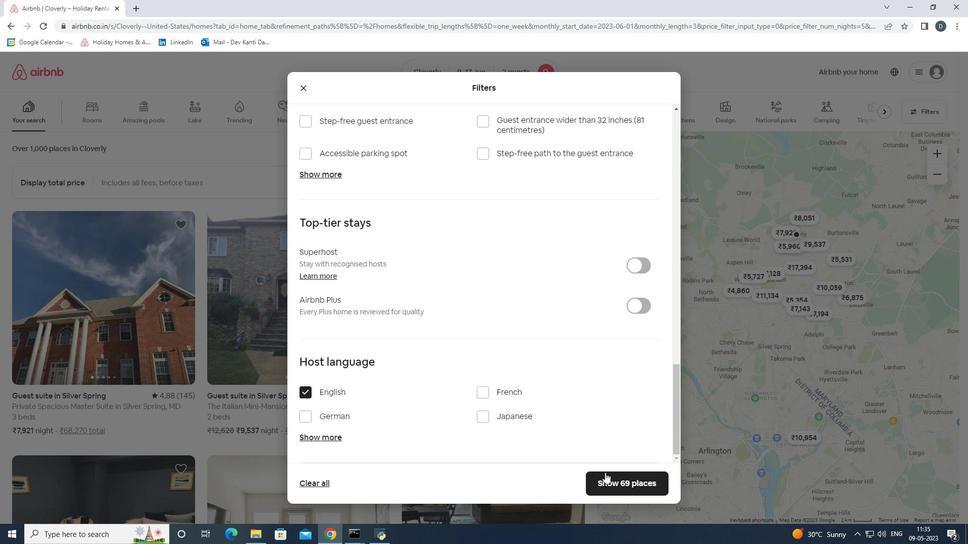 
Action: Mouse pressed left at (605, 477)
Screenshot: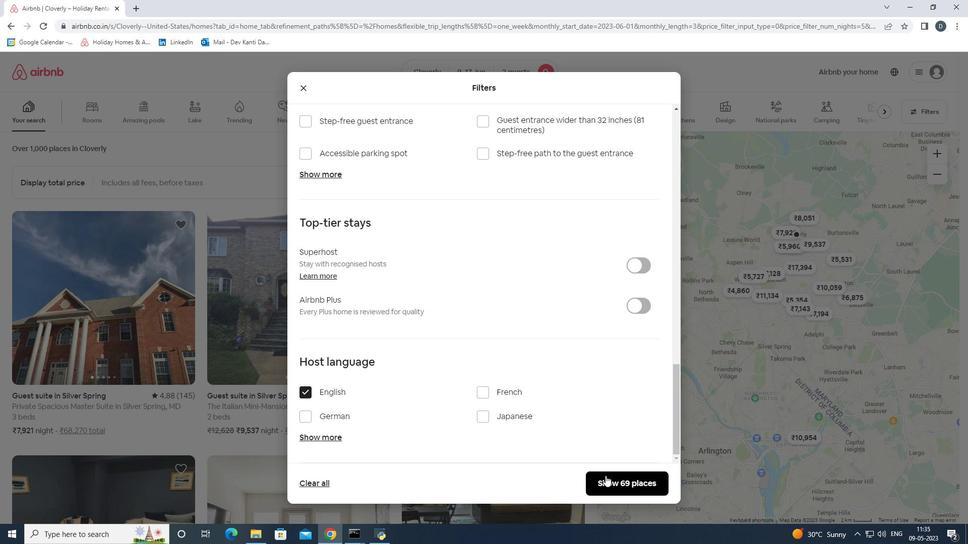 
Action: Mouse moved to (606, 476)
Screenshot: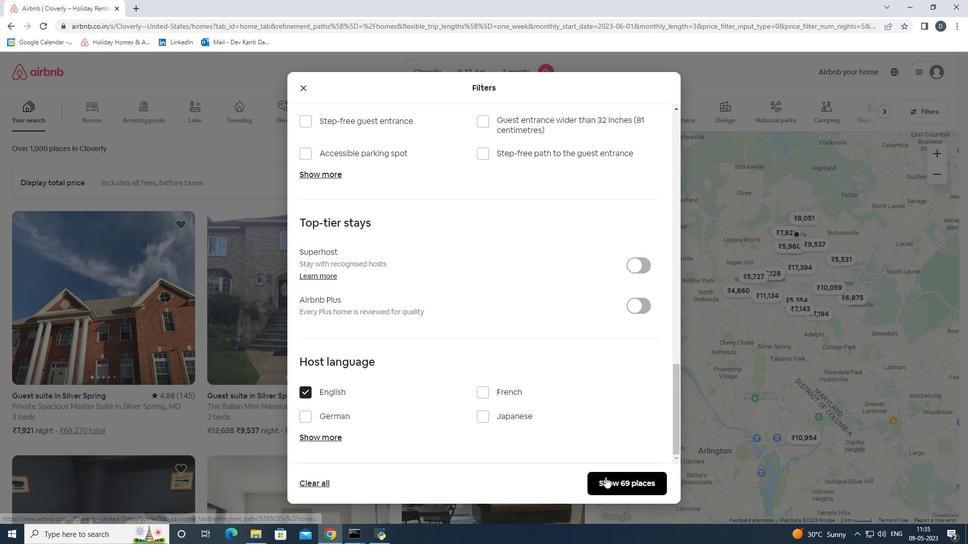 
